 Task: Find connections with filter location Gunnaur with filter topic #Leanstartupswith filter profile language Potuguese with filter current company ABC Consultants with filter school St. Peter's Engineering College with filter industry Education with filter service category AnimationArchitecture with filter keywords title Marketing Communications Manager
Action: Mouse moved to (512, 83)
Screenshot: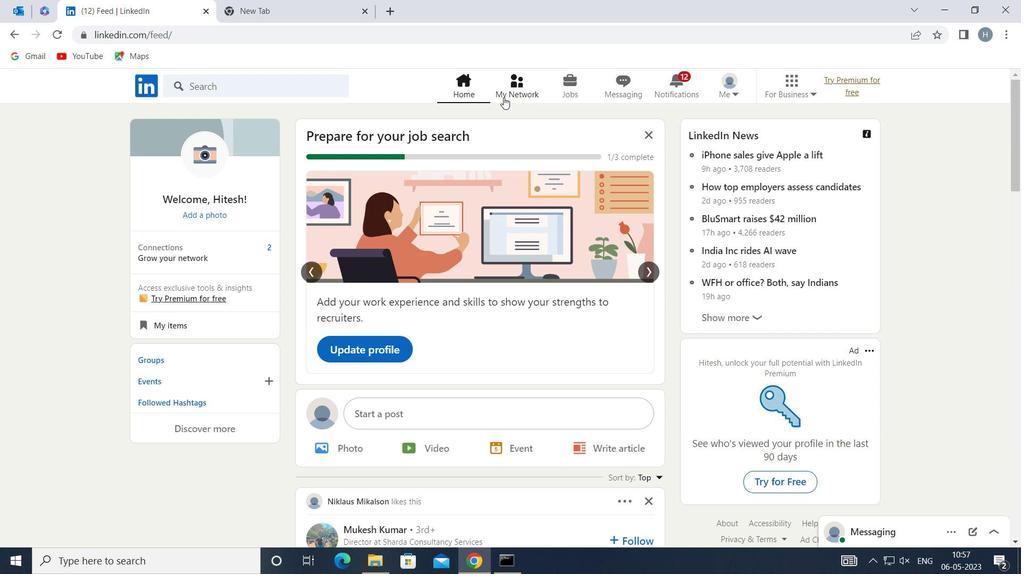 
Action: Mouse pressed left at (512, 83)
Screenshot: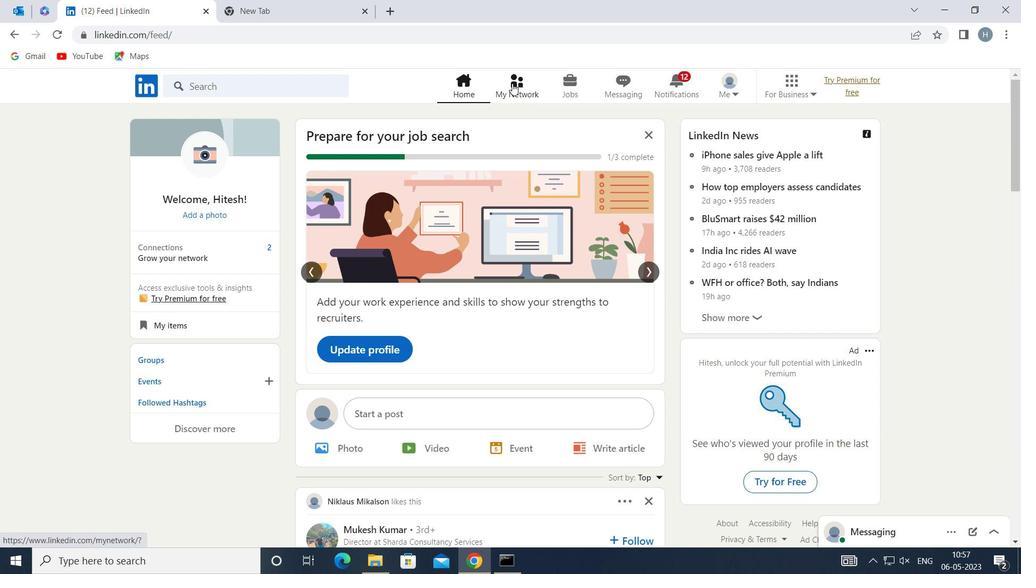 
Action: Mouse moved to (285, 161)
Screenshot: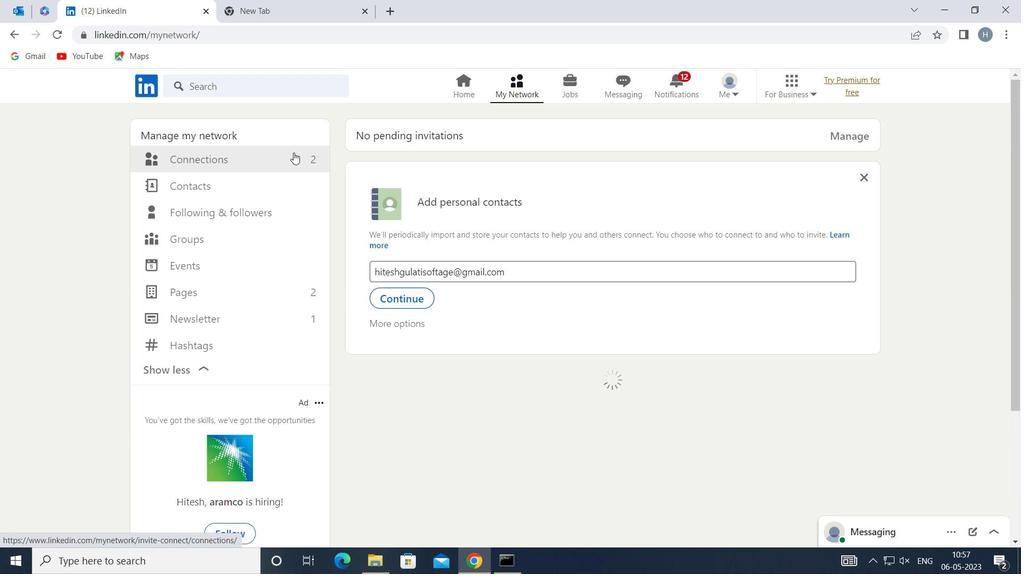 
Action: Mouse pressed left at (285, 161)
Screenshot: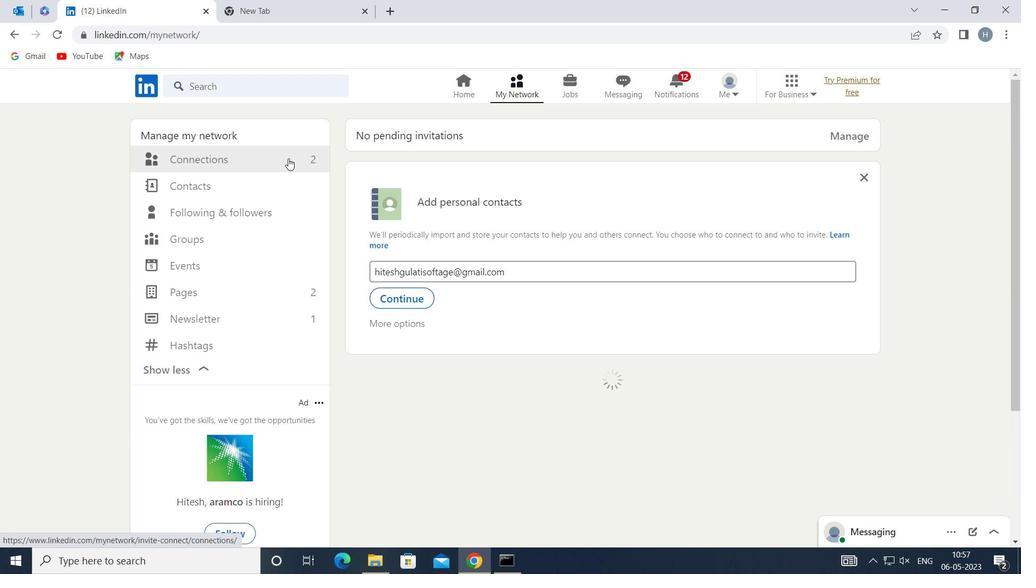 
Action: Mouse moved to (592, 161)
Screenshot: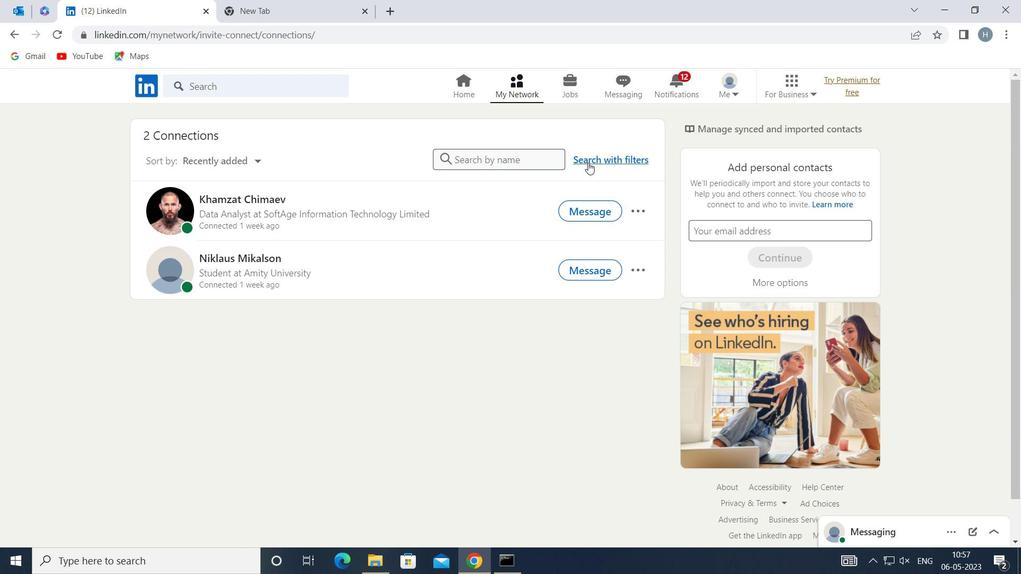 
Action: Mouse pressed left at (592, 161)
Screenshot: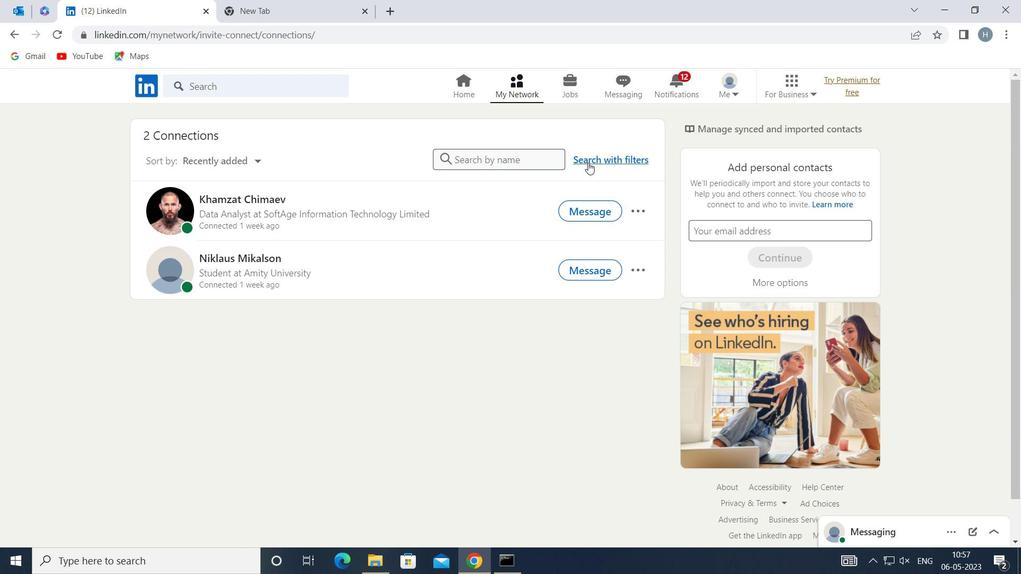 
Action: Mouse moved to (550, 123)
Screenshot: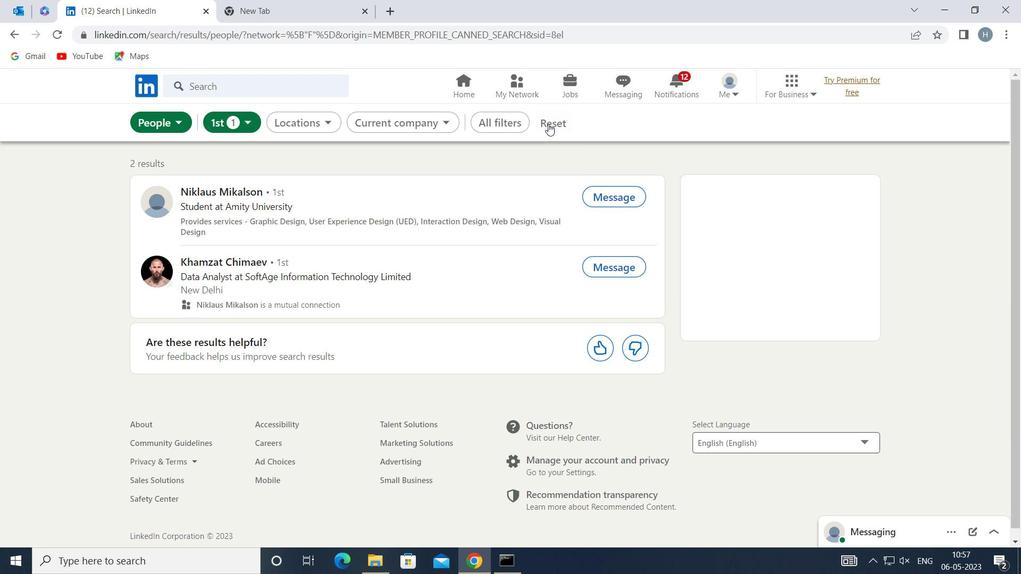 
Action: Mouse pressed left at (550, 123)
Screenshot: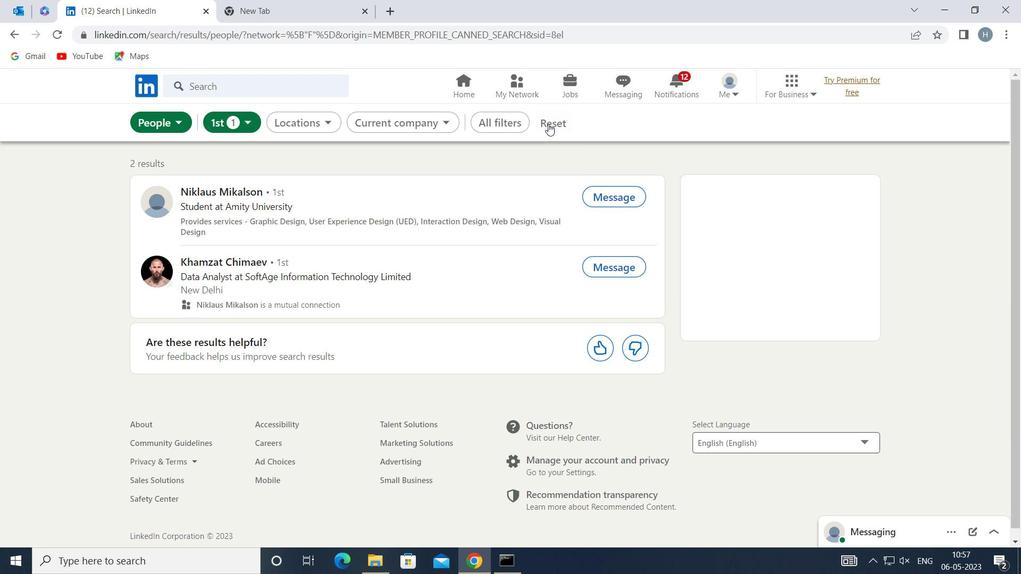 
Action: Mouse moved to (537, 124)
Screenshot: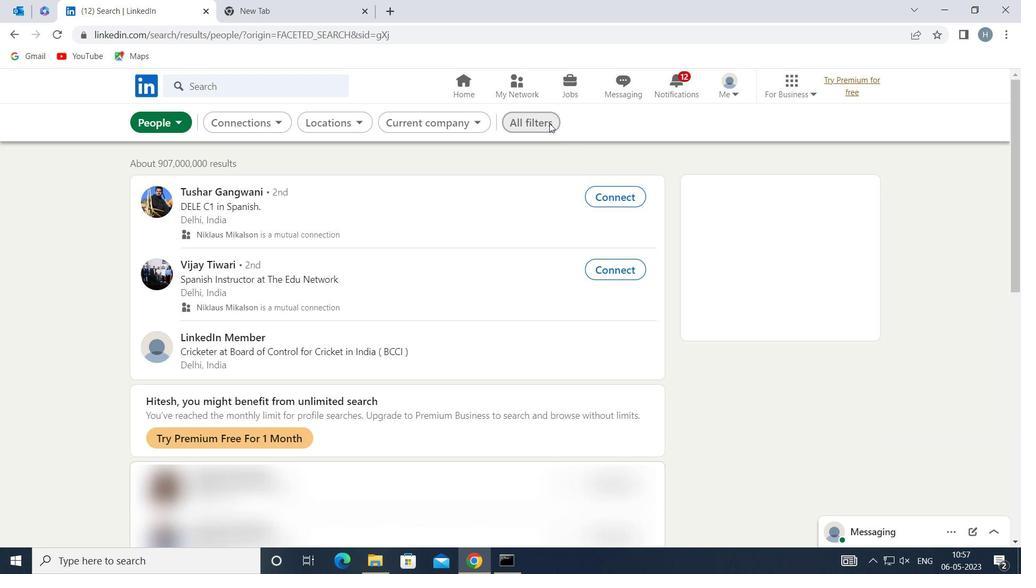 
Action: Mouse pressed left at (537, 124)
Screenshot: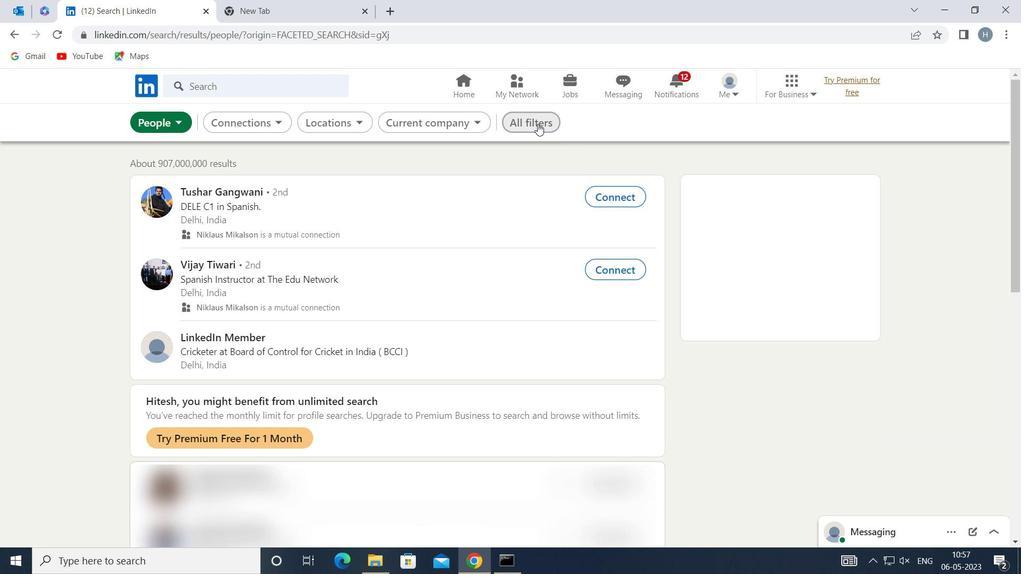 
Action: Mouse moved to (710, 209)
Screenshot: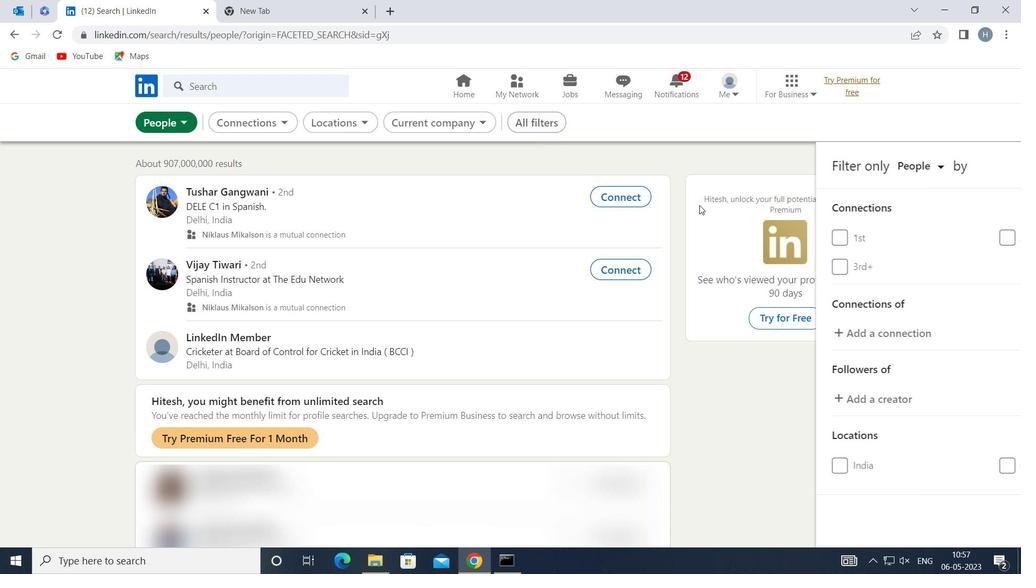 
Action: Mouse scrolled (710, 208) with delta (0, 0)
Screenshot: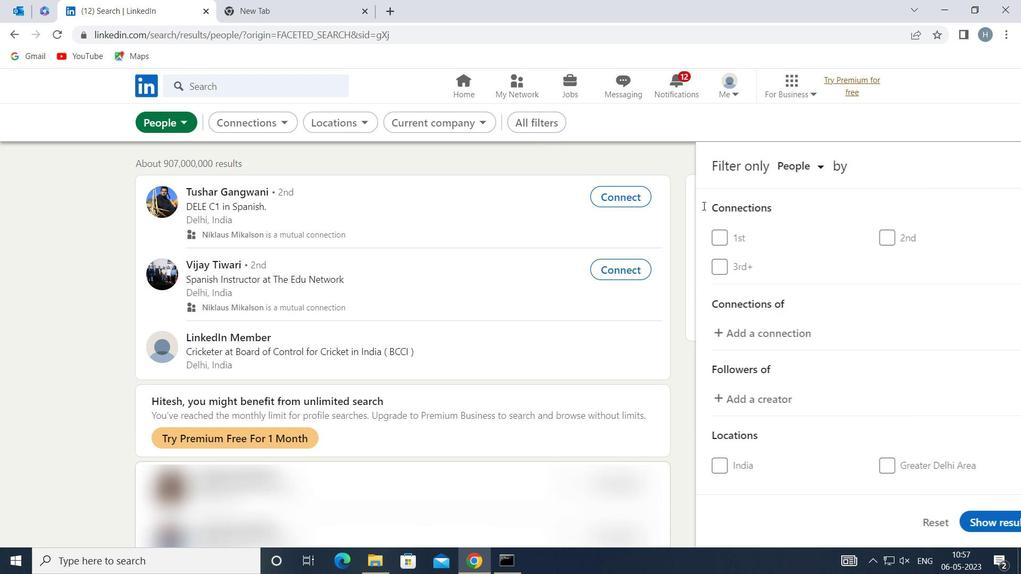 
Action: Mouse moved to (711, 209)
Screenshot: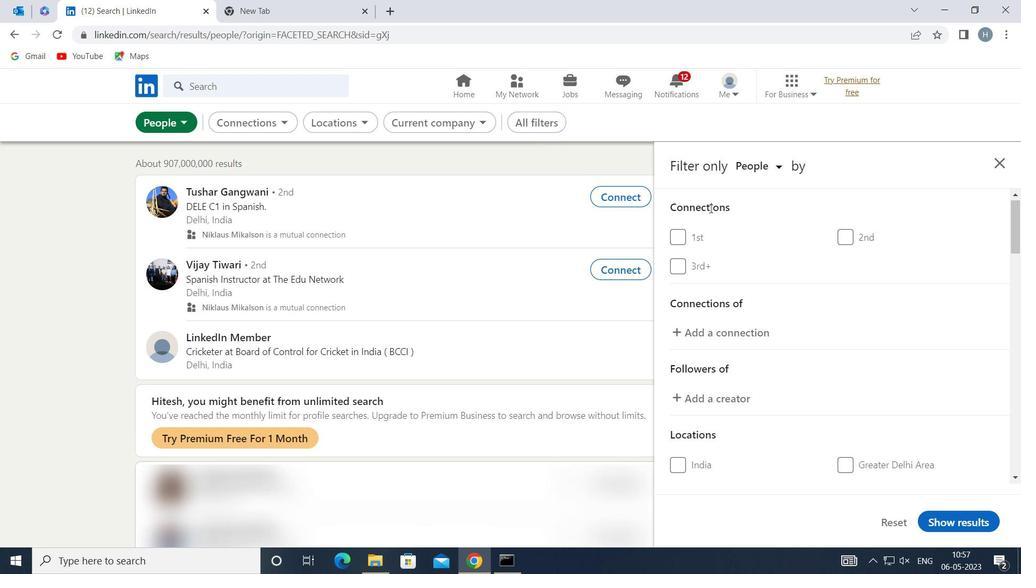 
Action: Mouse scrolled (711, 208) with delta (0, 0)
Screenshot: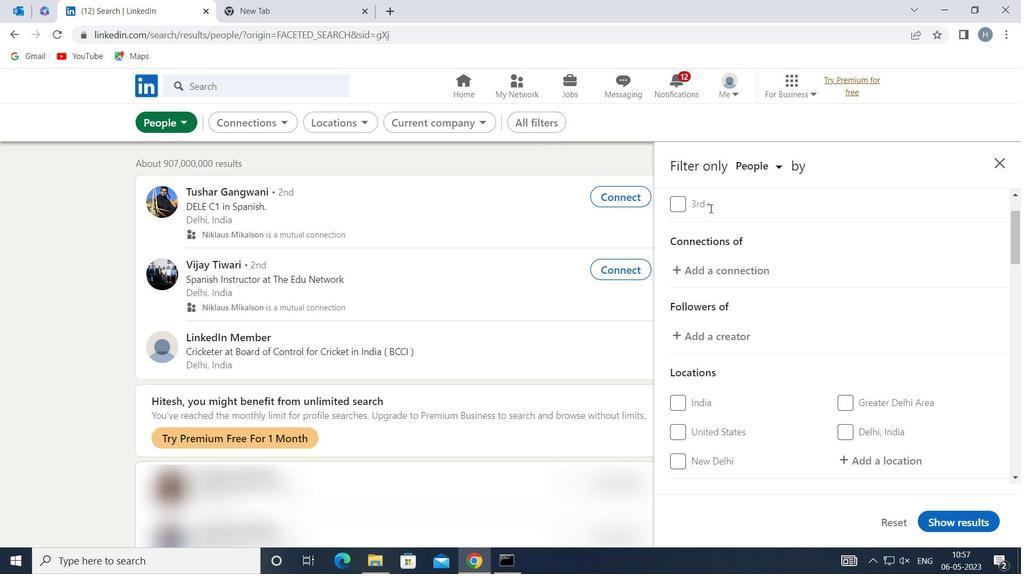 
Action: Mouse moved to (712, 209)
Screenshot: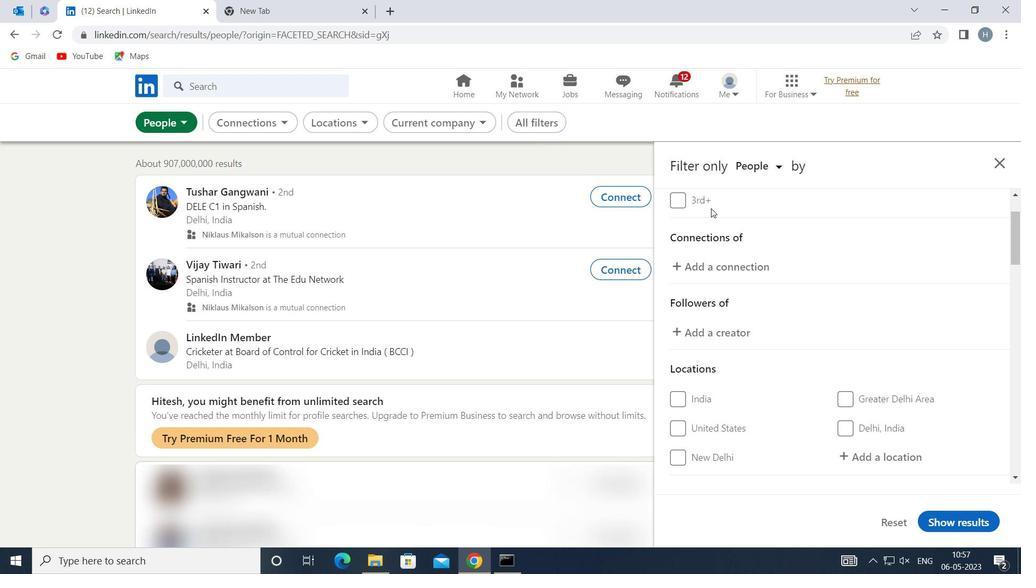 
Action: Mouse scrolled (712, 208) with delta (0, 0)
Screenshot: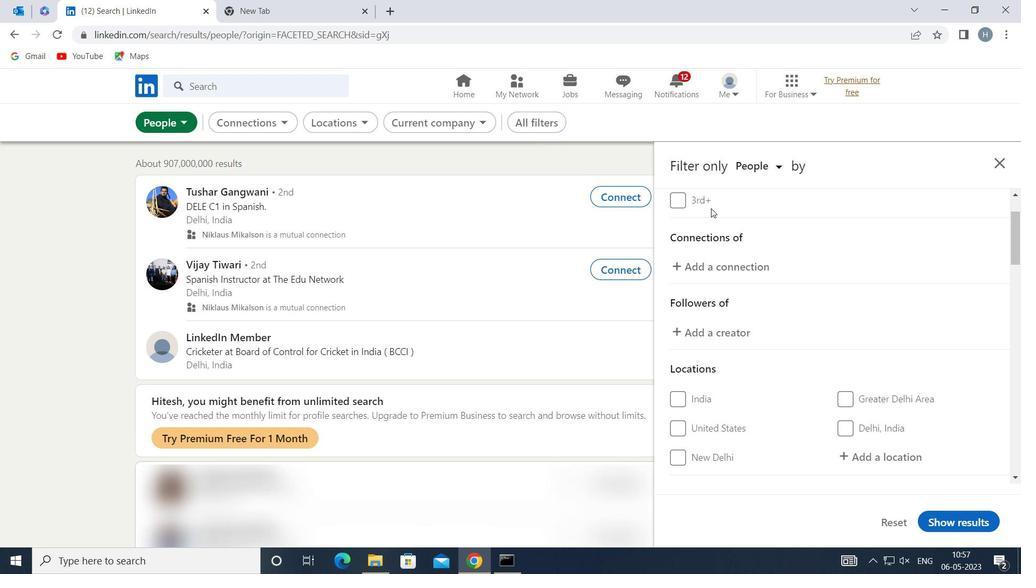 
Action: Mouse moved to (831, 271)
Screenshot: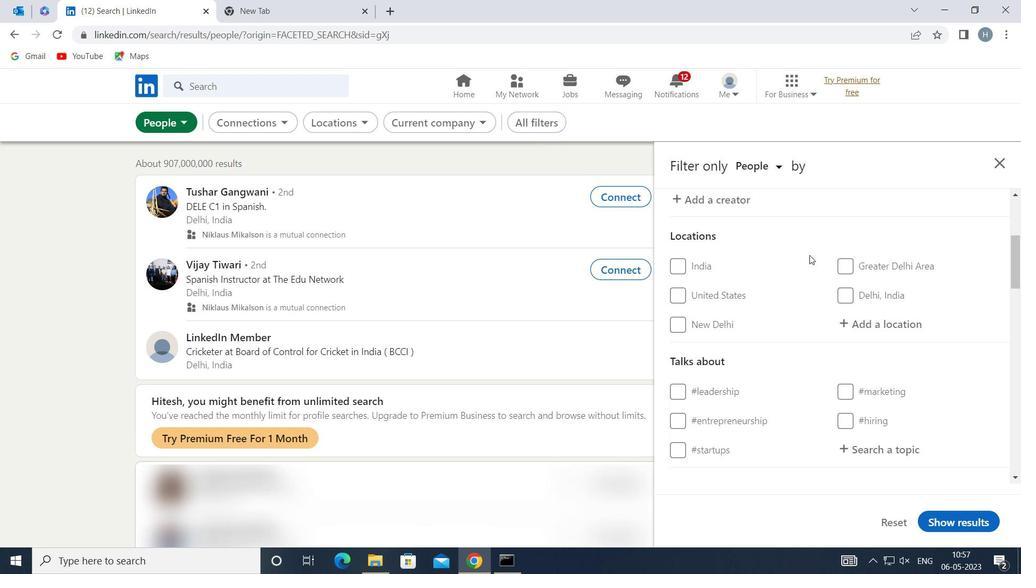 
Action: Mouse scrolled (831, 270) with delta (0, 0)
Screenshot: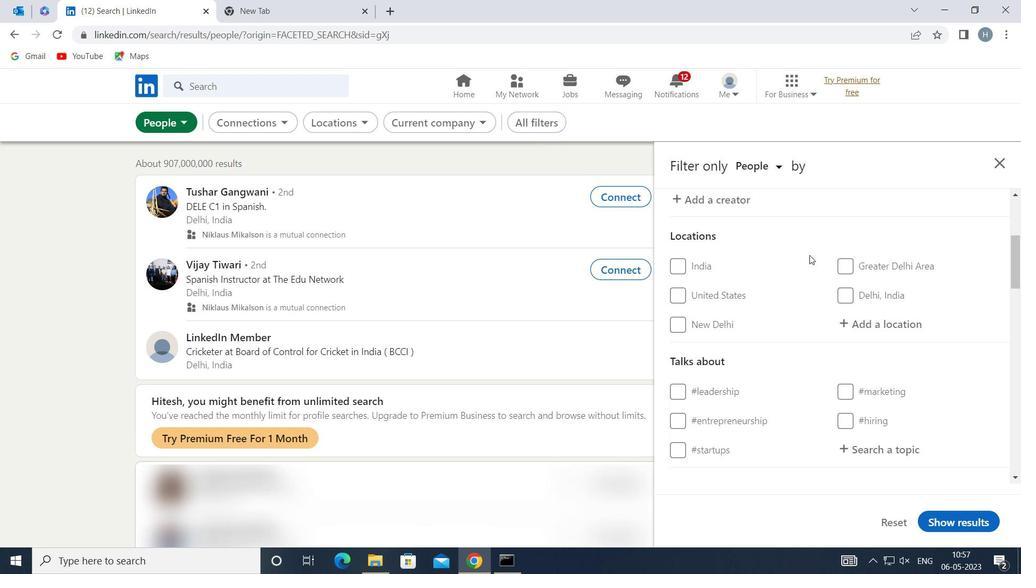 
Action: Mouse moved to (870, 257)
Screenshot: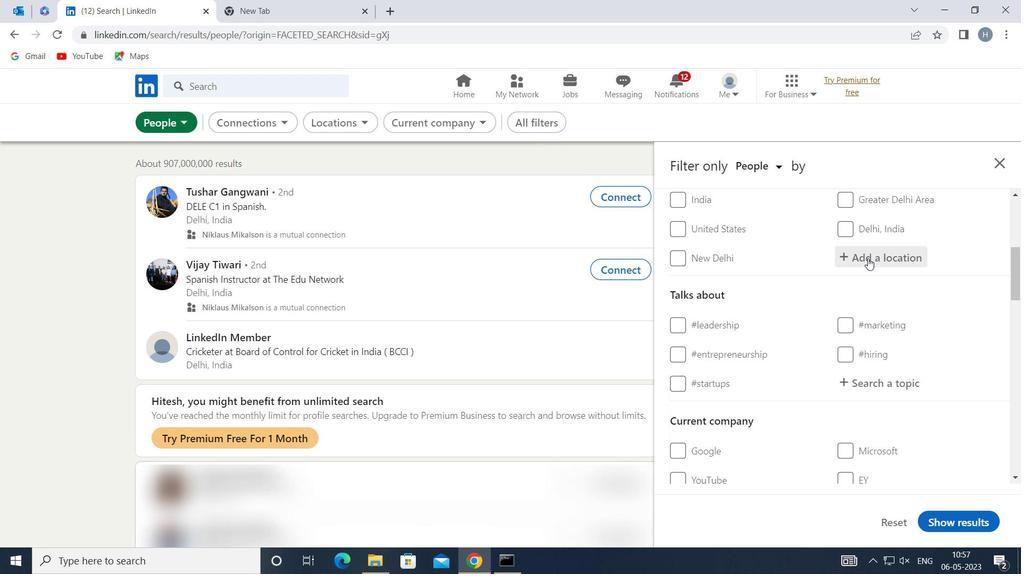 
Action: Mouse pressed left at (870, 257)
Screenshot: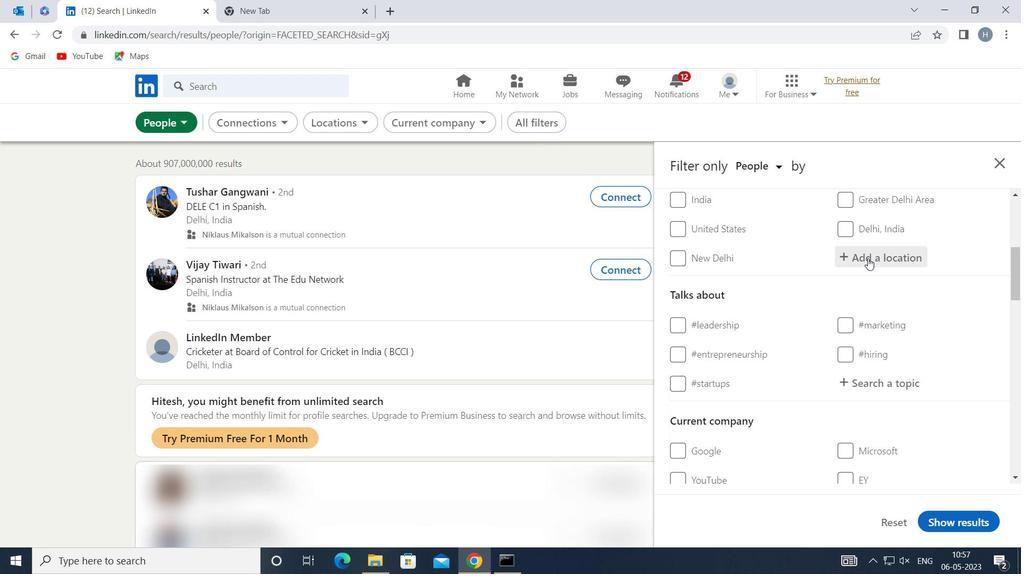 
Action: Mouse moved to (870, 257)
Screenshot: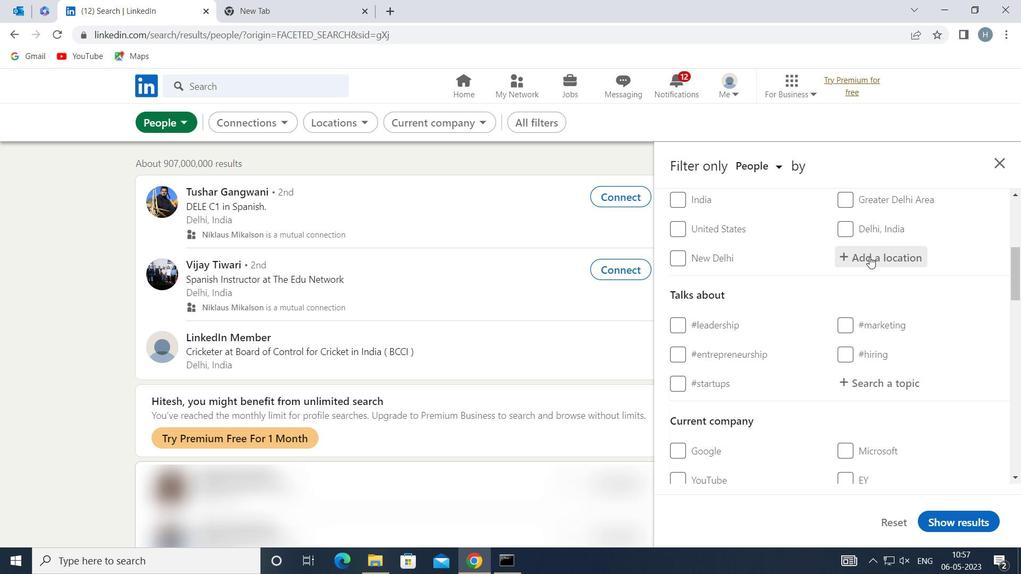 
Action: Key pressed <Key.shift>GUNNAUR
Screenshot: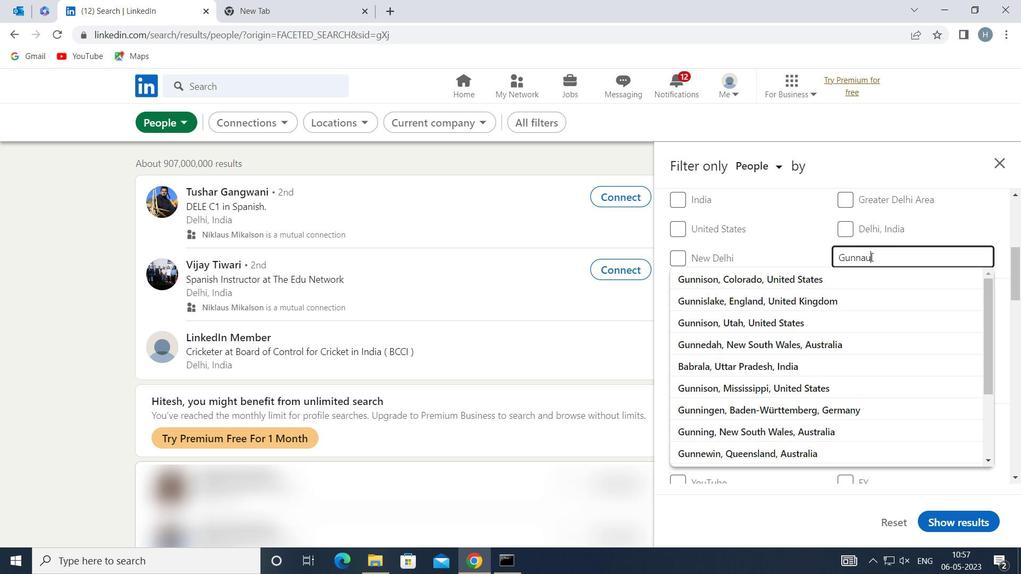 
Action: Mouse moved to (926, 290)
Screenshot: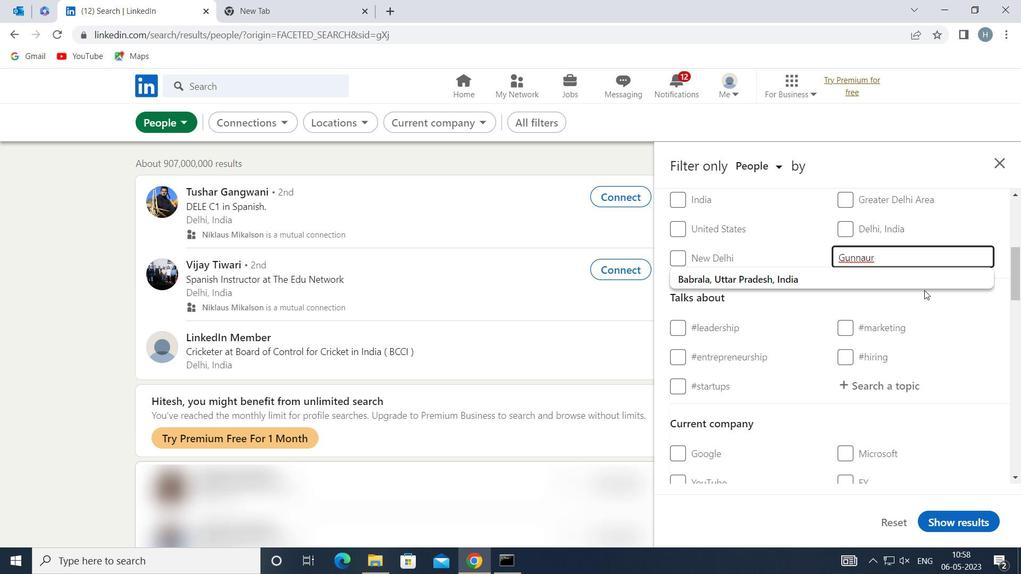 
Action: Mouse pressed left at (926, 290)
Screenshot: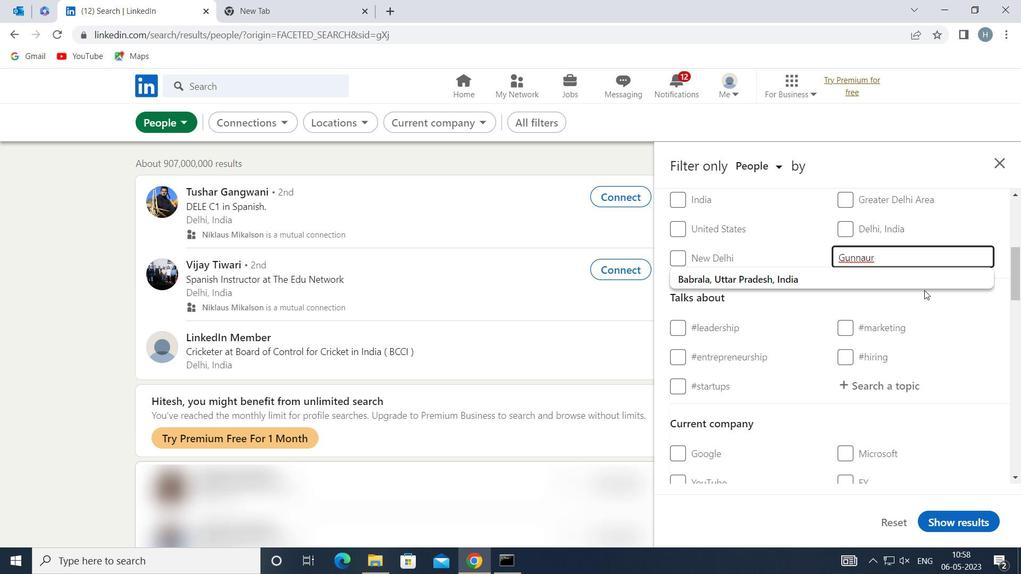 
Action: Mouse moved to (923, 277)
Screenshot: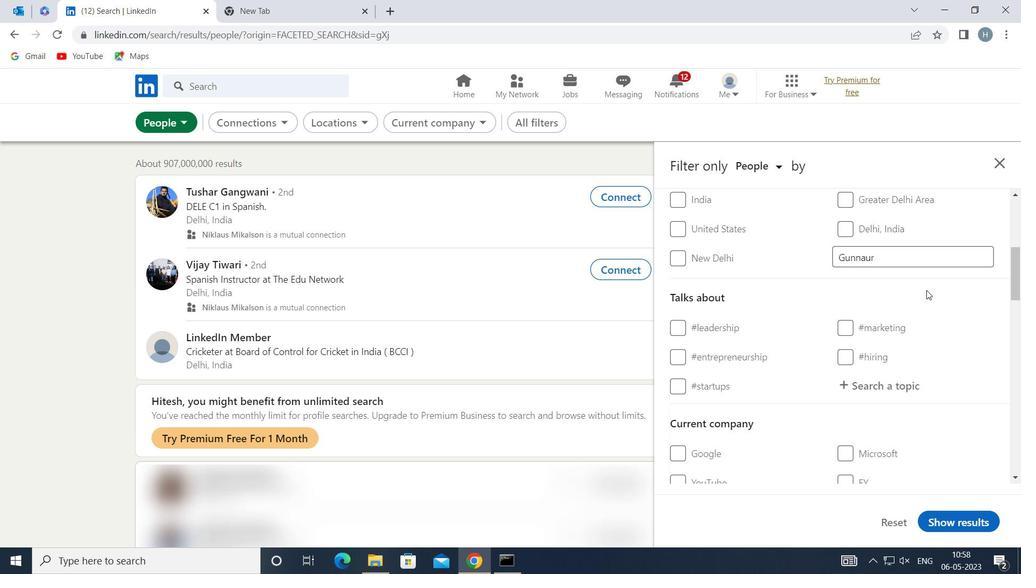 
Action: Mouse scrolled (923, 276) with delta (0, 0)
Screenshot: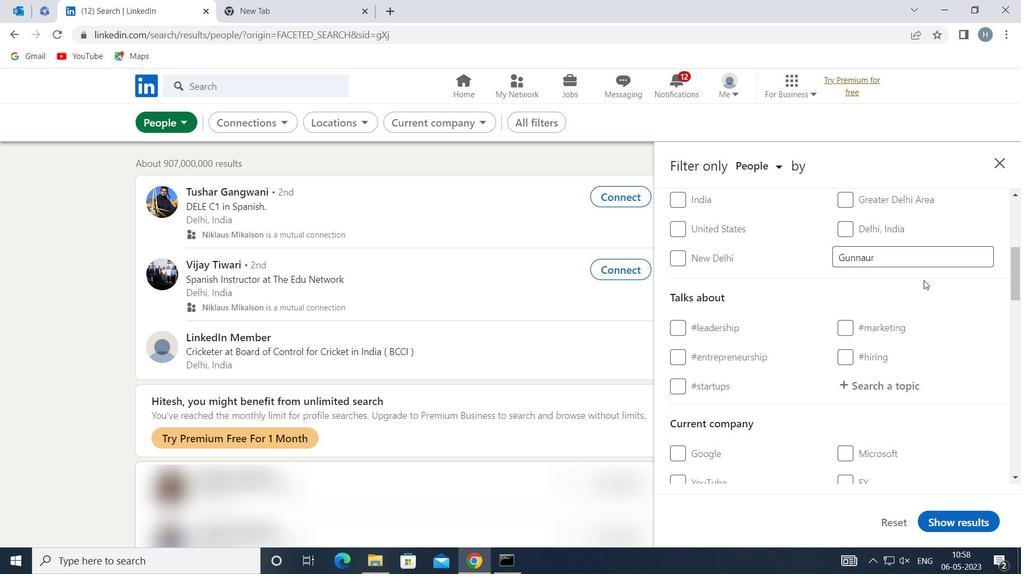 
Action: Mouse moved to (922, 275)
Screenshot: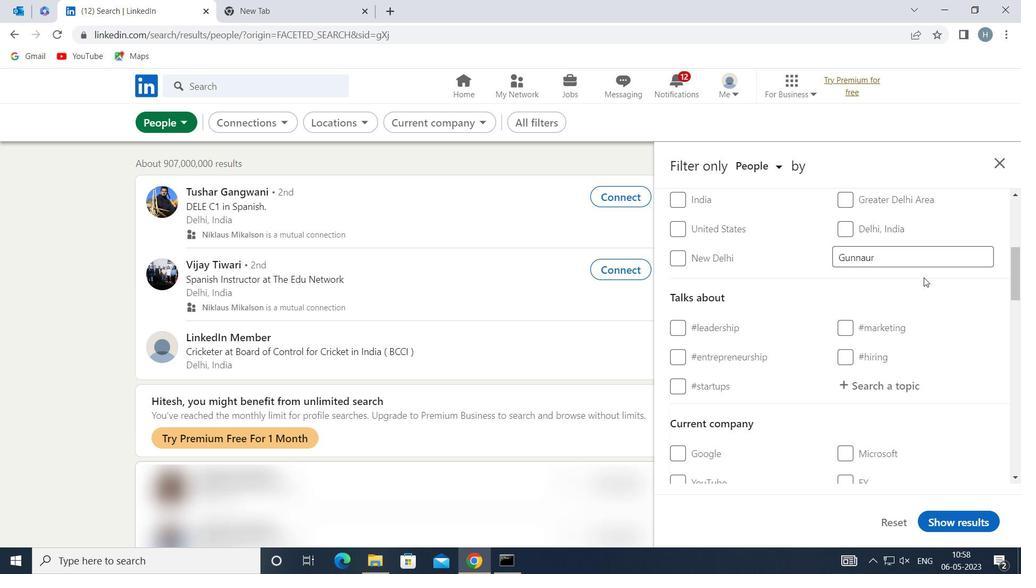 
Action: Mouse scrolled (922, 274) with delta (0, 0)
Screenshot: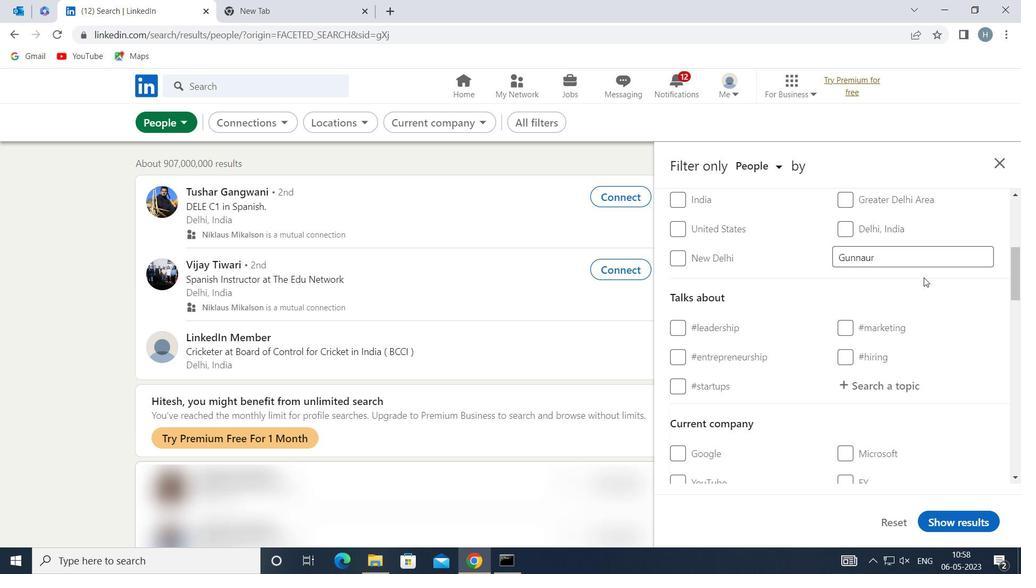 
Action: Mouse moved to (854, 253)
Screenshot: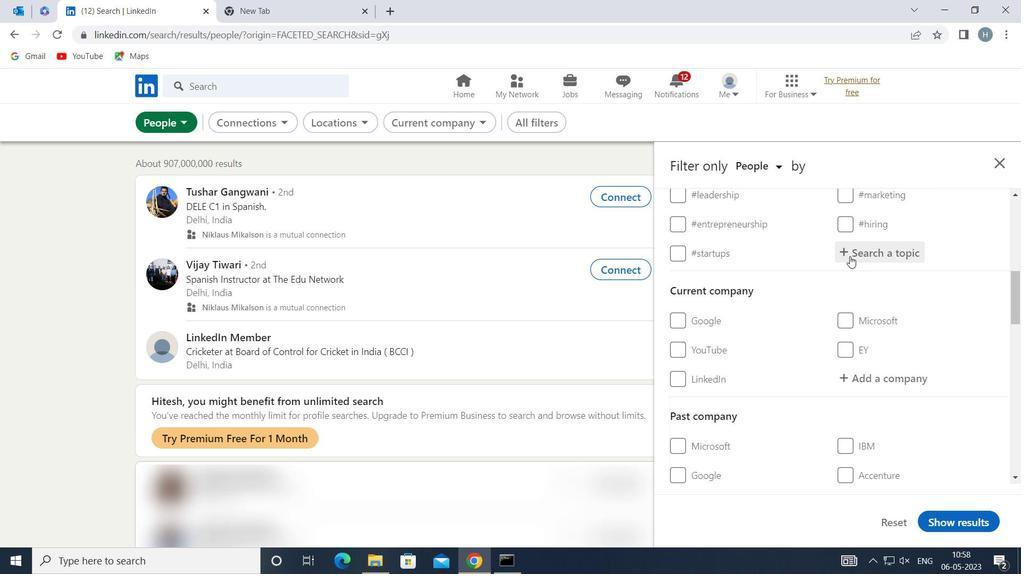 
Action: Mouse pressed left at (854, 253)
Screenshot: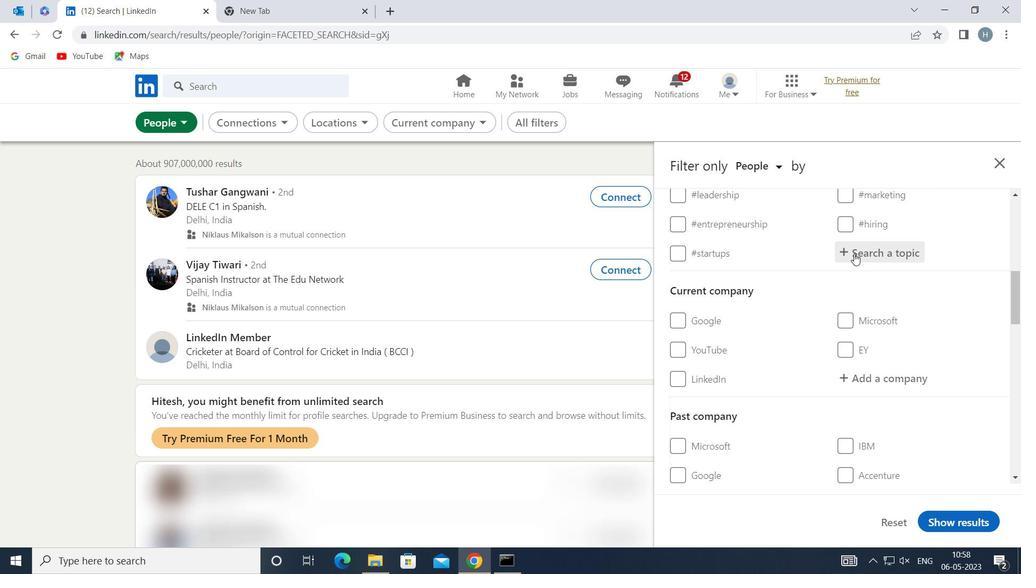 
Action: Key pressed <Key.shift>LEANSTARTUPS
Screenshot: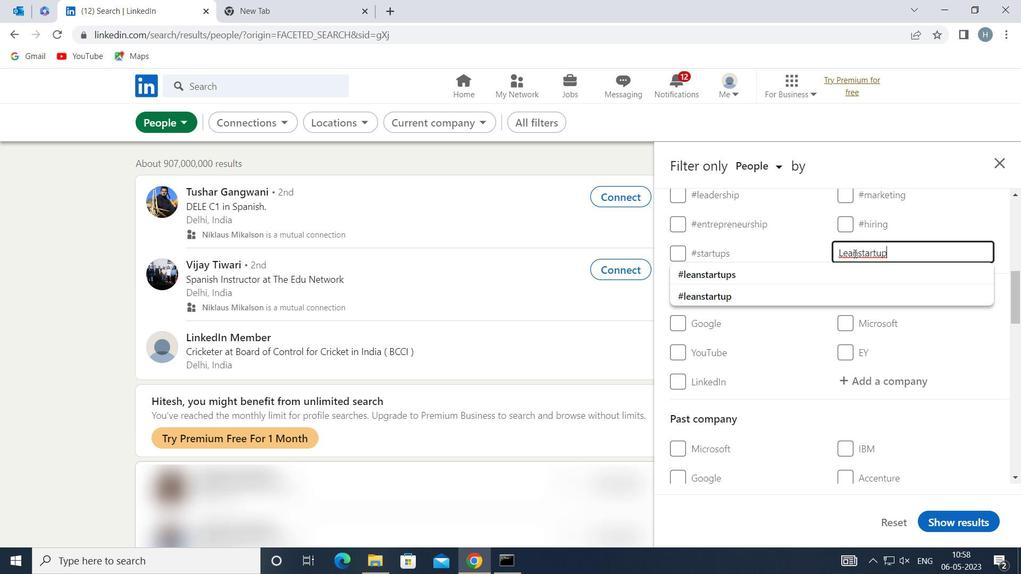 
Action: Mouse moved to (800, 271)
Screenshot: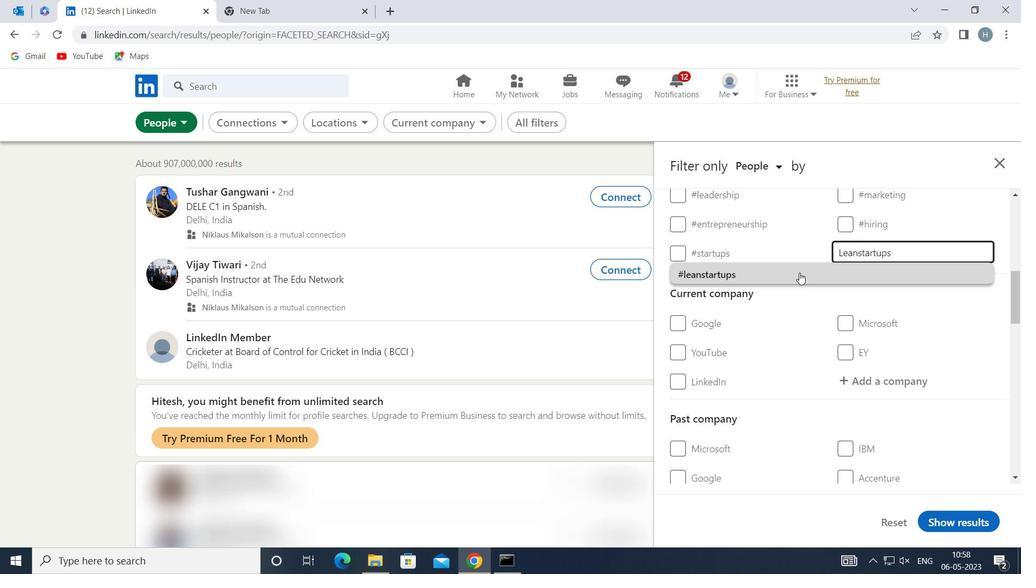 
Action: Mouse pressed left at (800, 271)
Screenshot: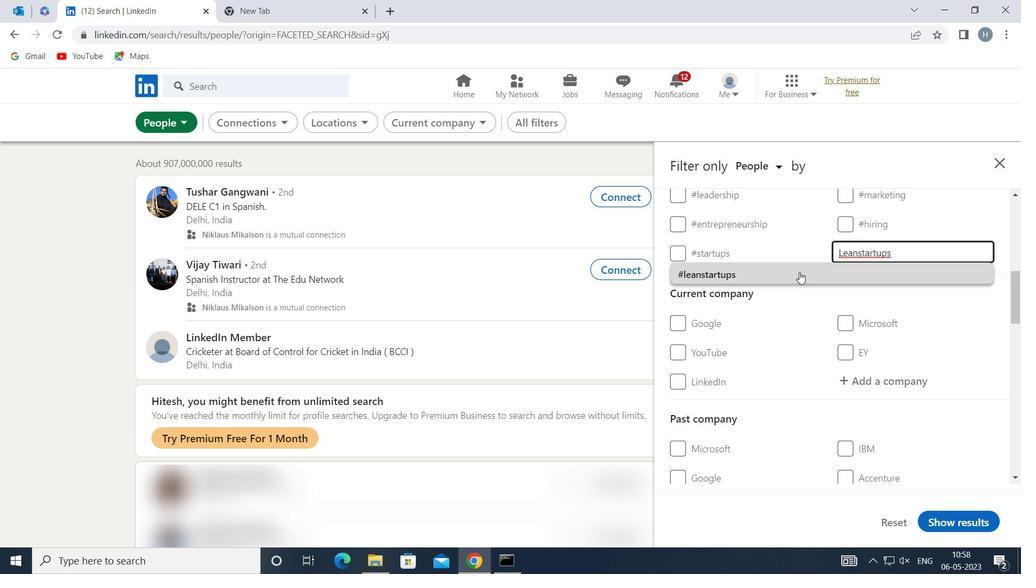 
Action: Mouse moved to (800, 270)
Screenshot: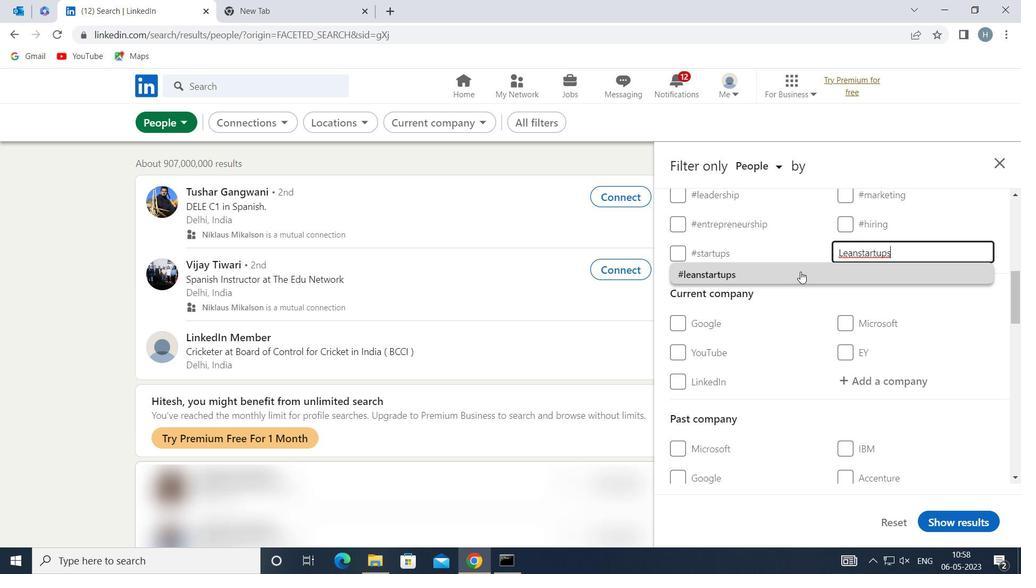 
Action: Mouse scrolled (800, 270) with delta (0, 0)
Screenshot: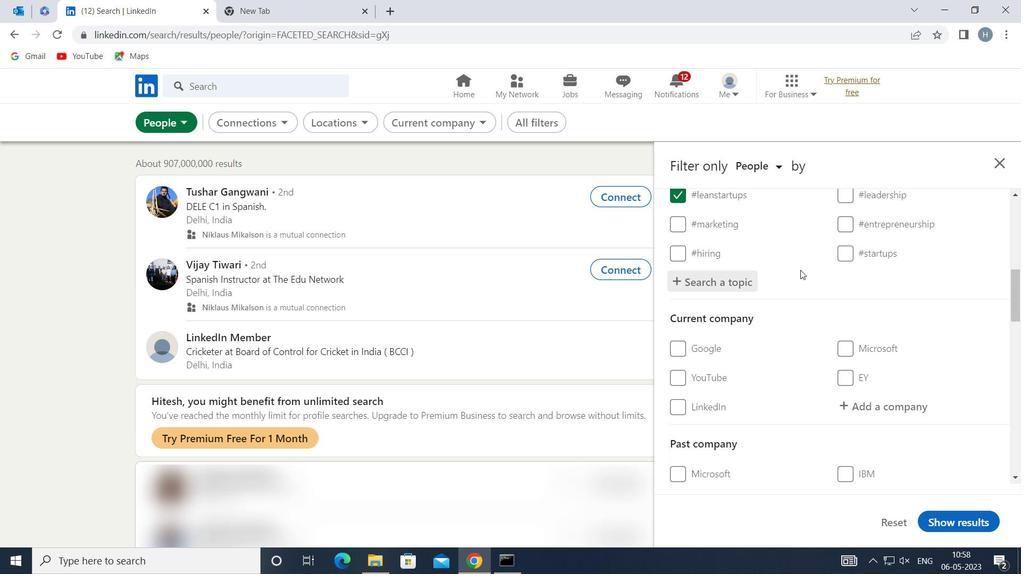 
Action: Mouse moved to (800, 270)
Screenshot: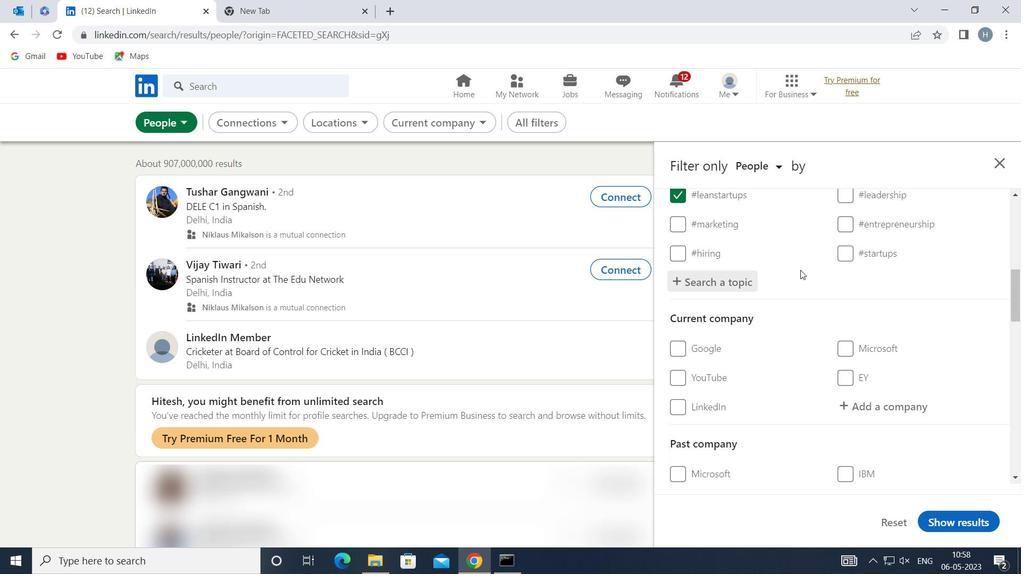 
Action: Mouse scrolled (800, 270) with delta (0, 0)
Screenshot: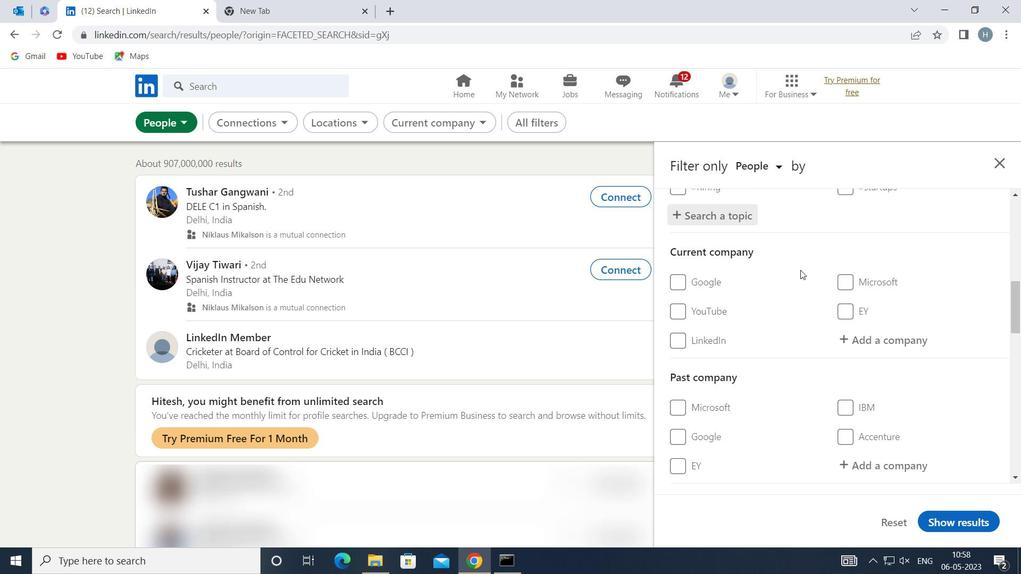 
Action: Mouse scrolled (800, 270) with delta (0, 0)
Screenshot: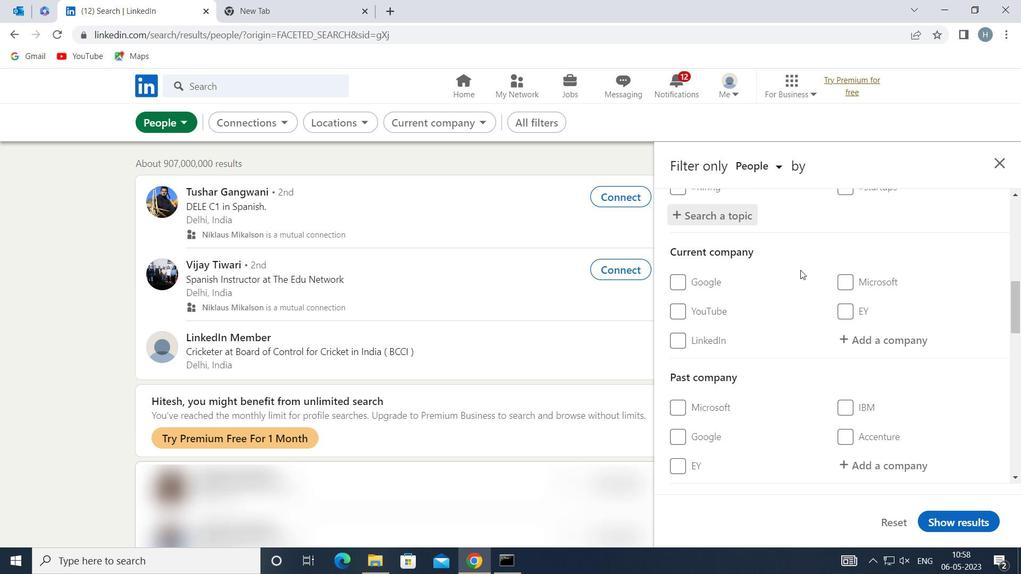 
Action: Mouse moved to (799, 270)
Screenshot: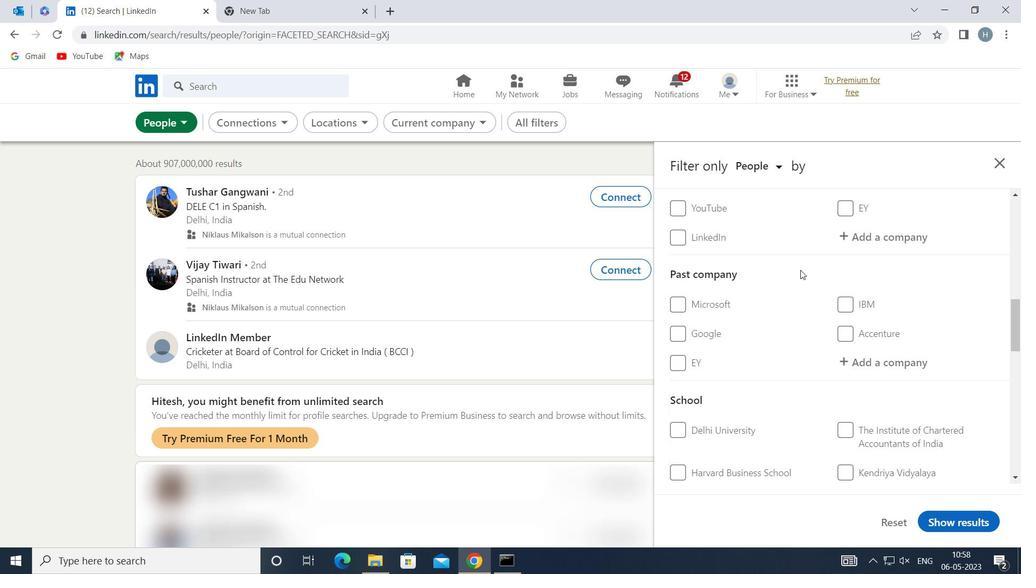 
Action: Mouse scrolled (799, 270) with delta (0, 0)
Screenshot: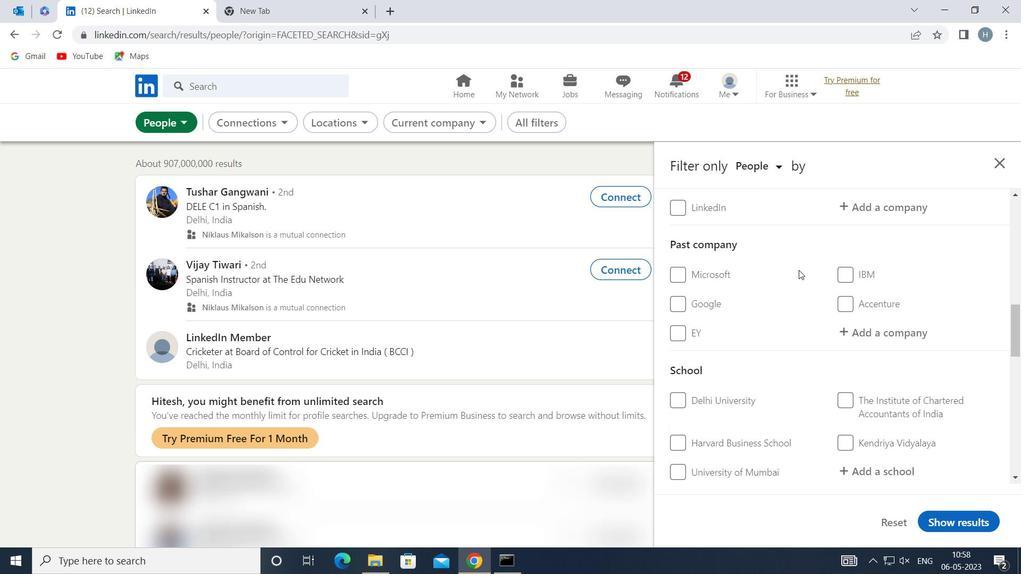 
Action: Mouse scrolled (799, 270) with delta (0, 0)
Screenshot: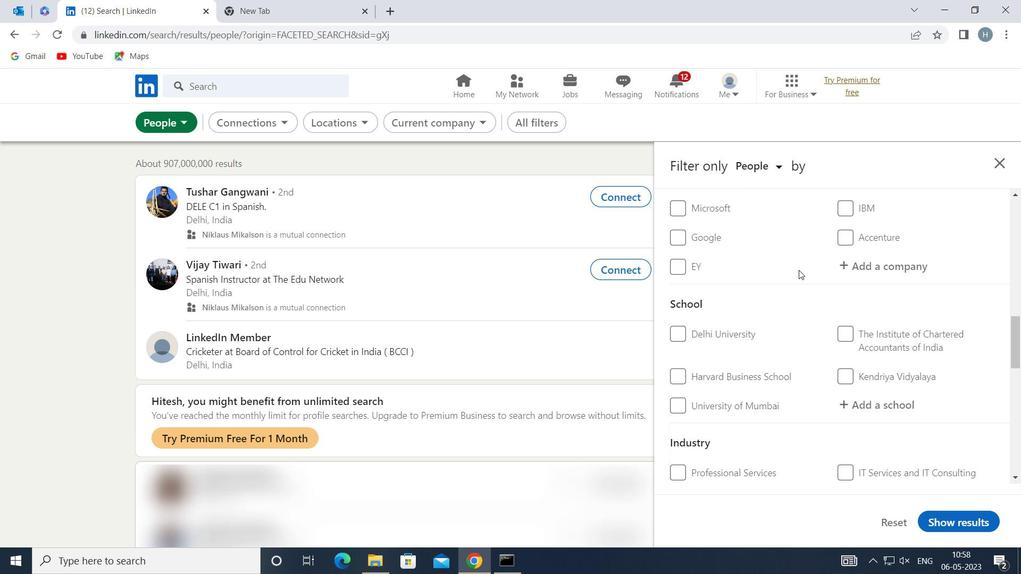 
Action: Mouse scrolled (799, 270) with delta (0, 0)
Screenshot: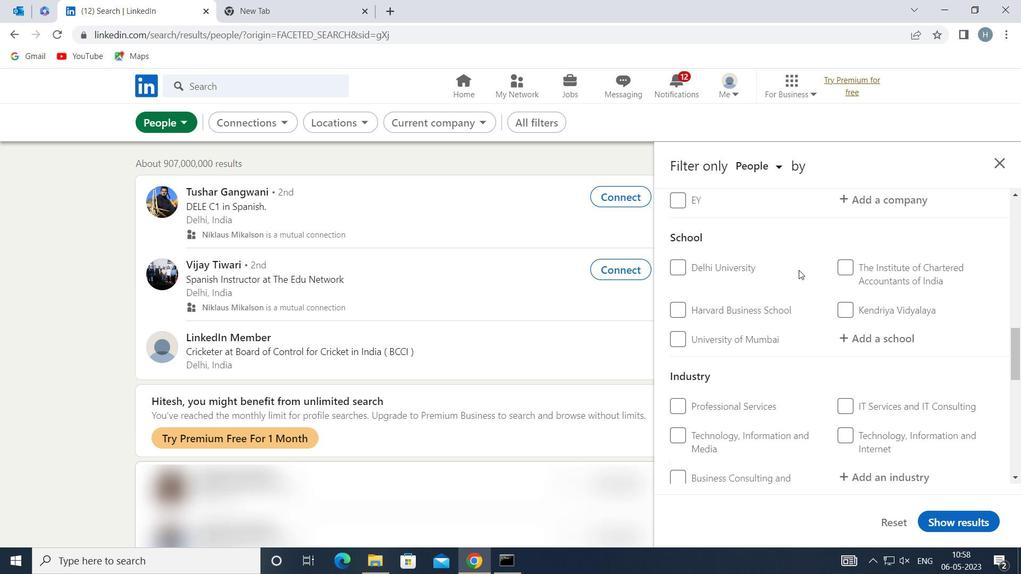 
Action: Mouse moved to (799, 270)
Screenshot: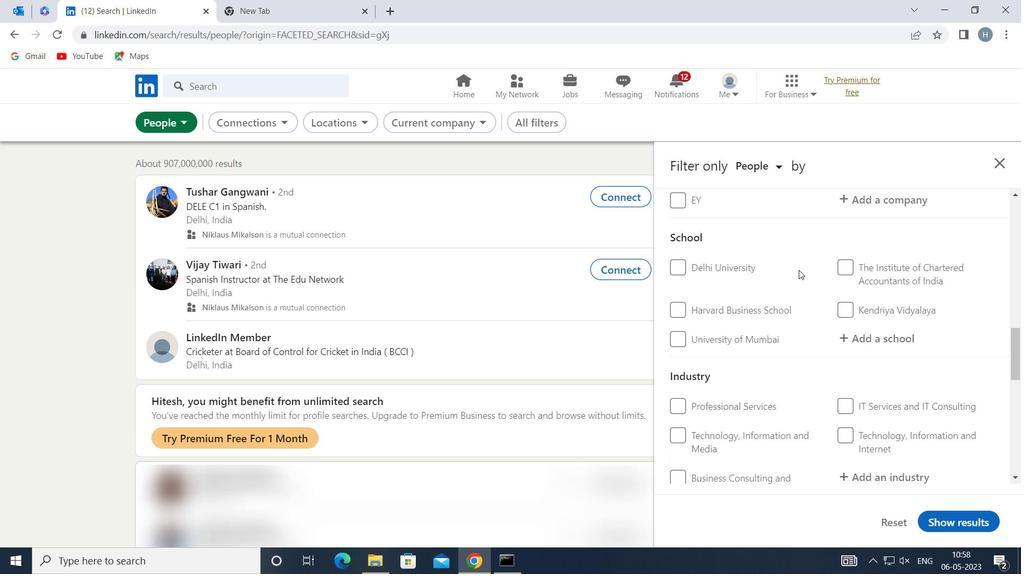 
Action: Mouse scrolled (799, 269) with delta (0, 0)
Screenshot: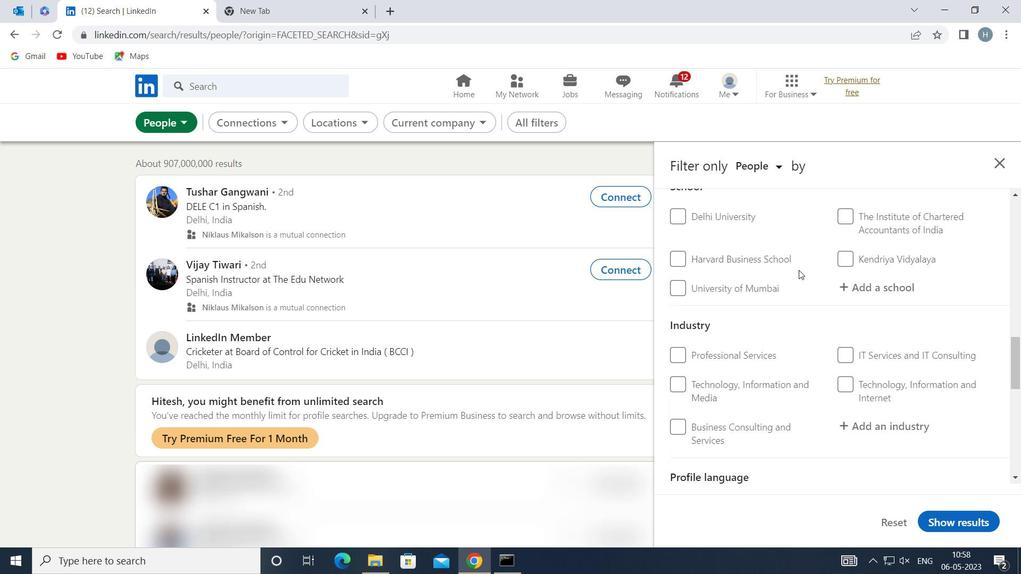 
Action: Mouse moved to (799, 269)
Screenshot: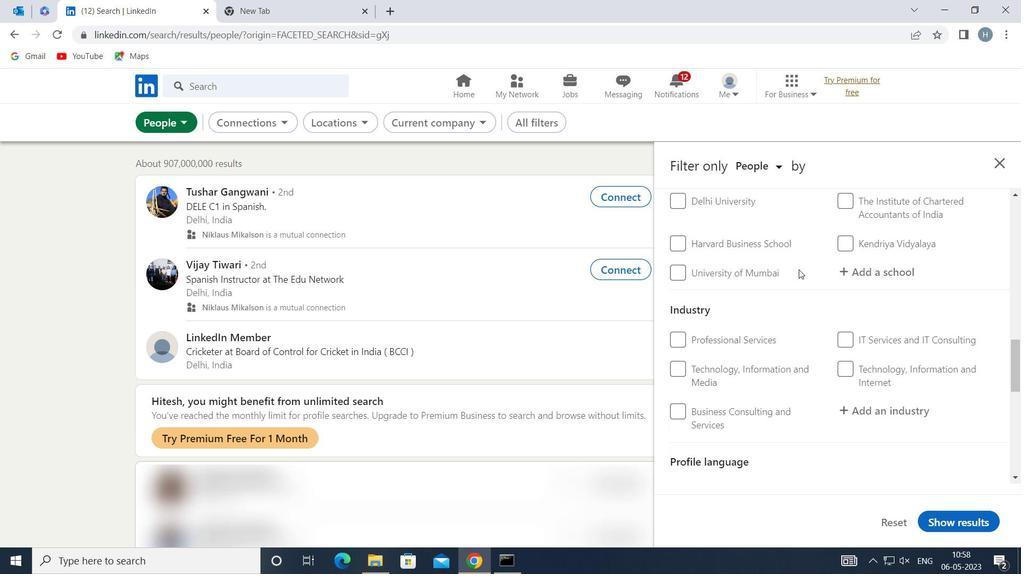 
Action: Mouse scrolled (799, 268) with delta (0, 0)
Screenshot: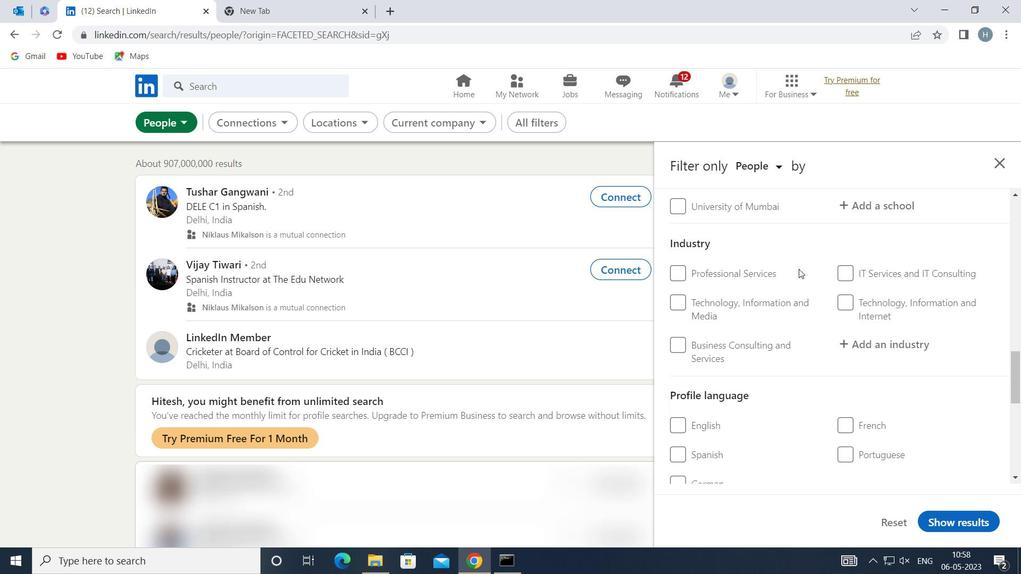 
Action: Mouse moved to (847, 386)
Screenshot: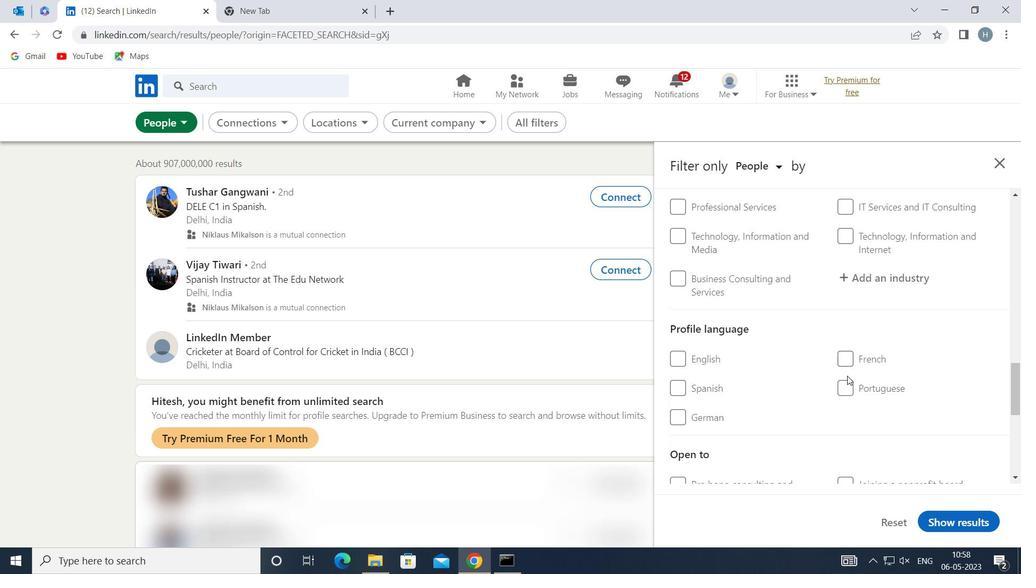 
Action: Mouse pressed left at (847, 386)
Screenshot: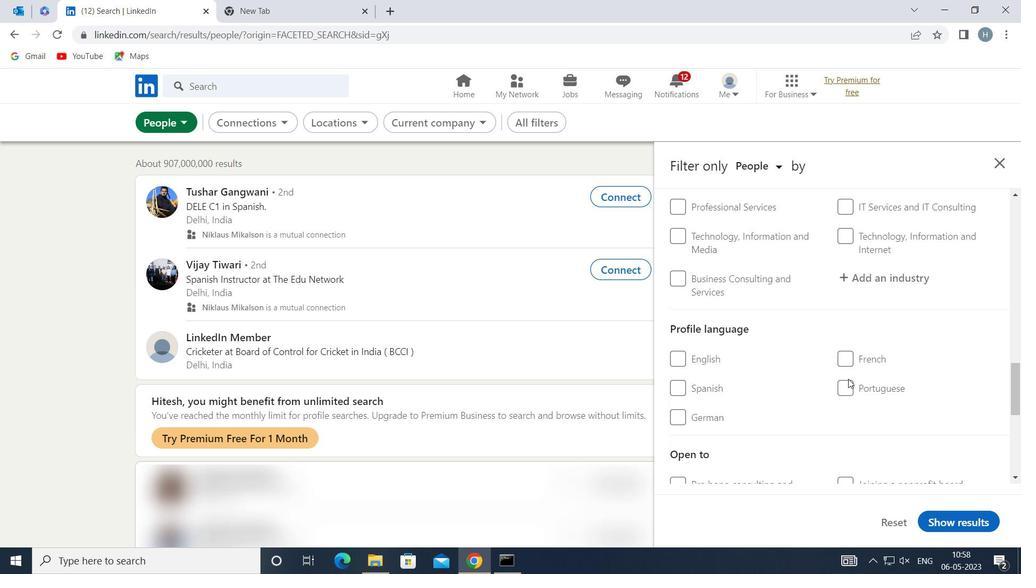 
Action: Mouse moved to (812, 362)
Screenshot: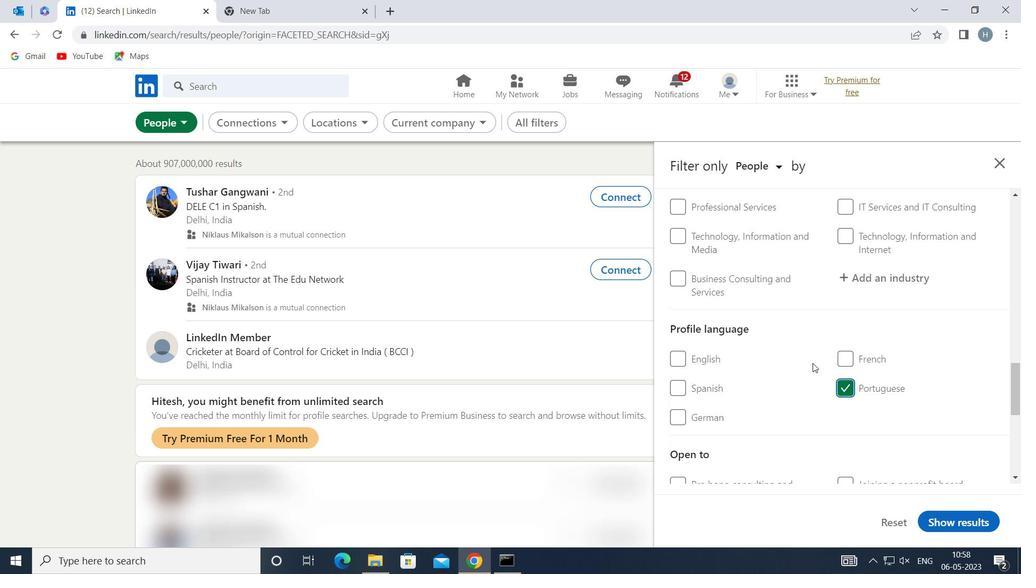 
Action: Mouse scrolled (812, 362) with delta (0, 0)
Screenshot: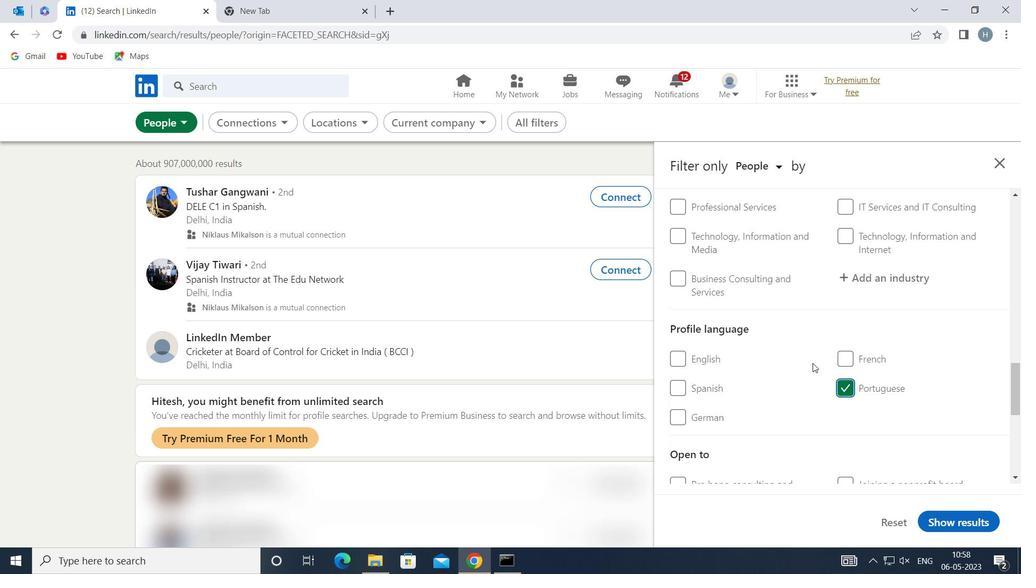 
Action: Mouse moved to (811, 361)
Screenshot: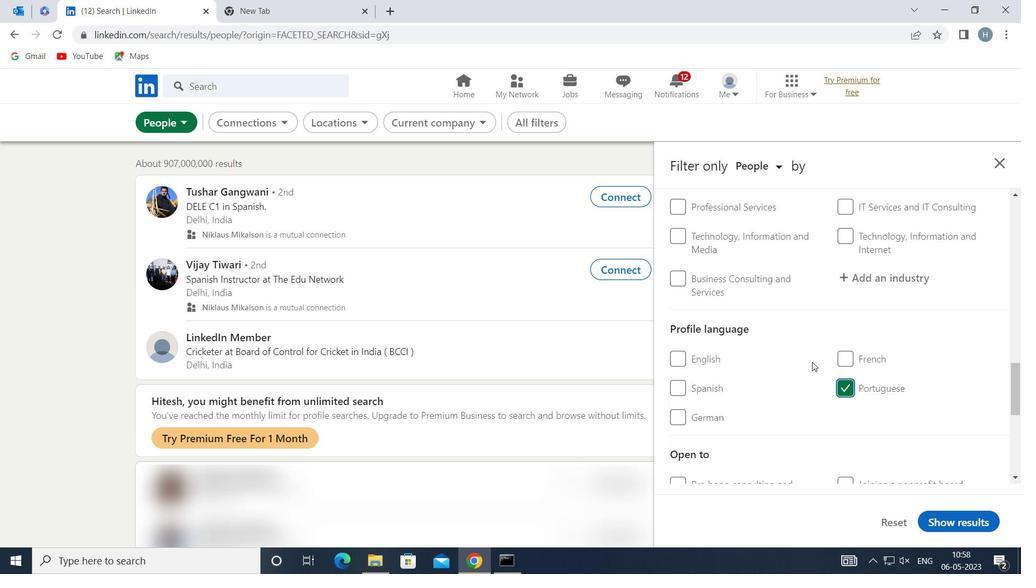 
Action: Mouse scrolled (811, 362) with delta (0, 0)
Screenshot: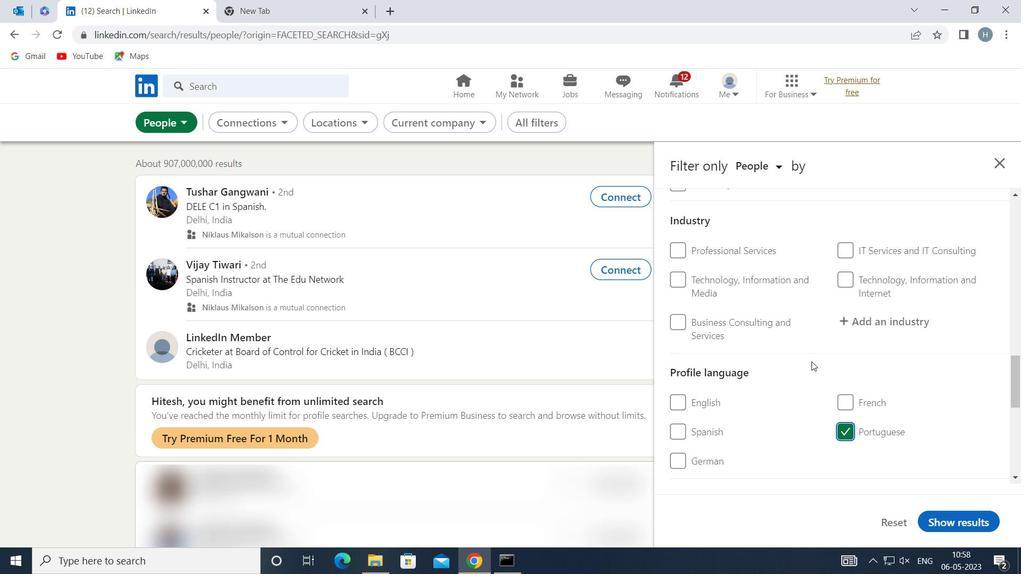 
Action: Mouse scrolled (811, 362) with delta (0, 0)
Screenshot: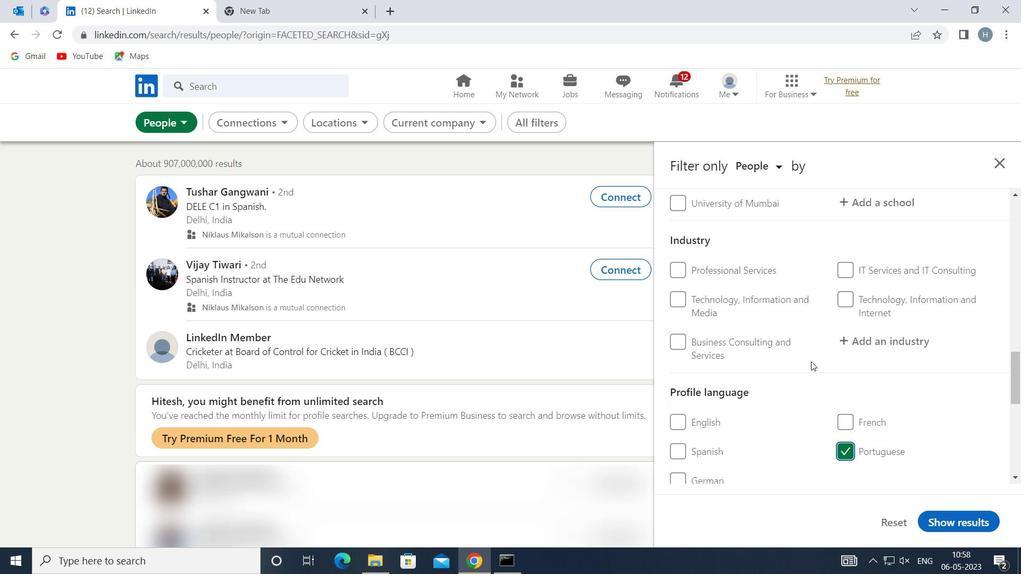 
Action: Mouse scrolled (811, 362) with delta (0, 0)
Screenshot: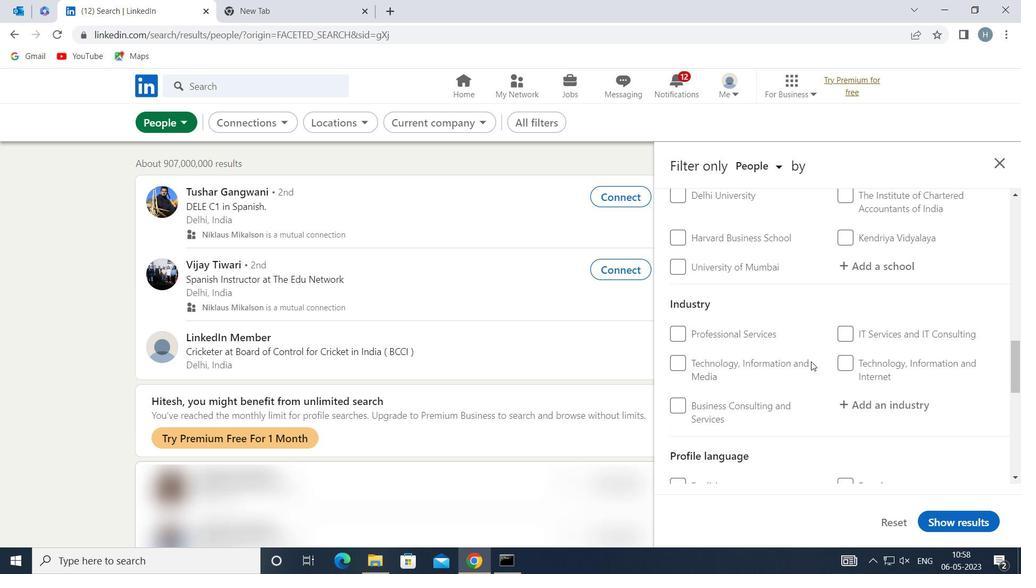 
Action: Mouse scrolled (811, 362) with delta (0, 0)
Screenshot: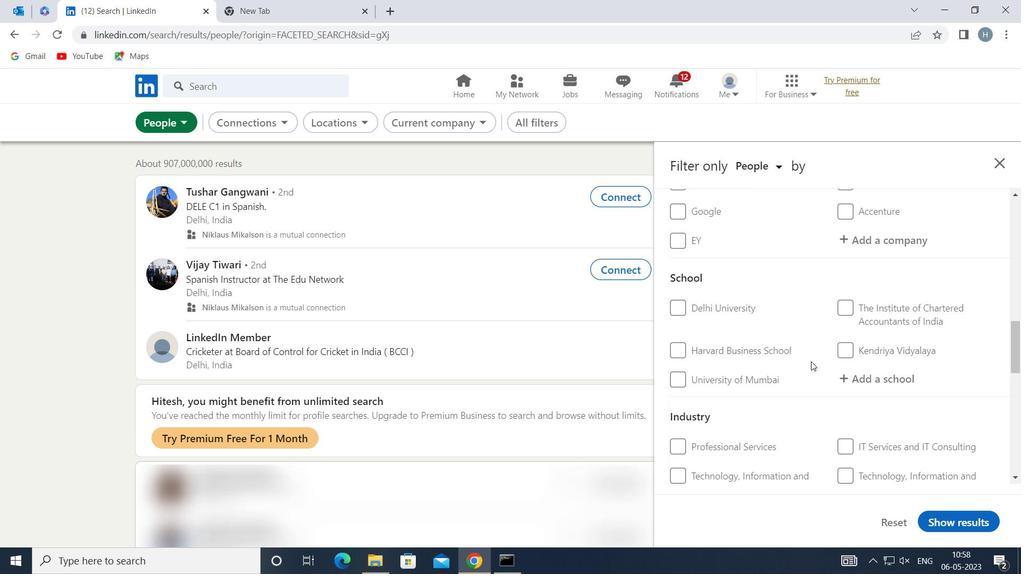 
Action: Mouse scrolled (811, 362) with delta (0, 0)
Screenshot: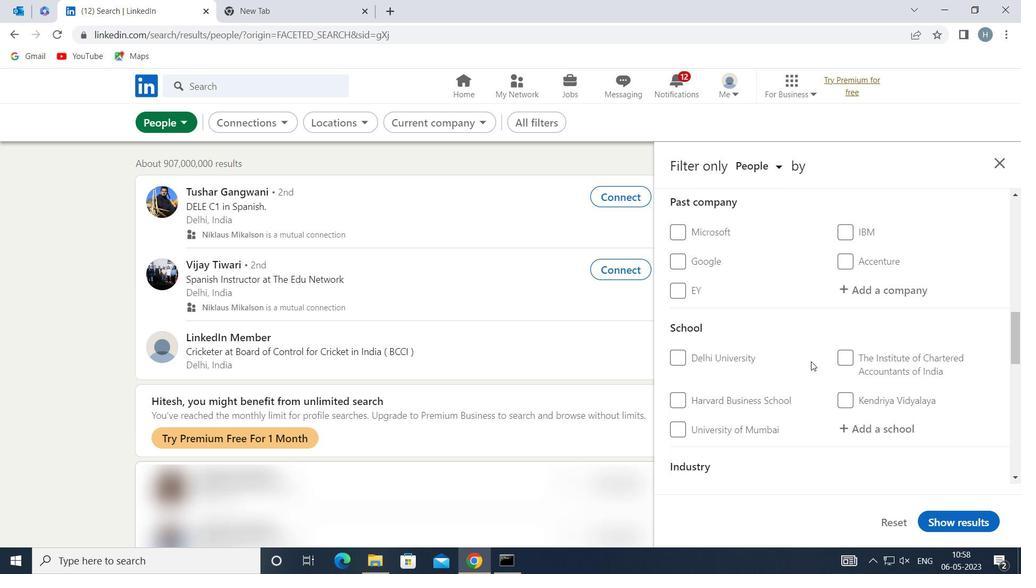 
Action: Mouse scrolled (811, 362) with delta (0, 0)
Screenshot: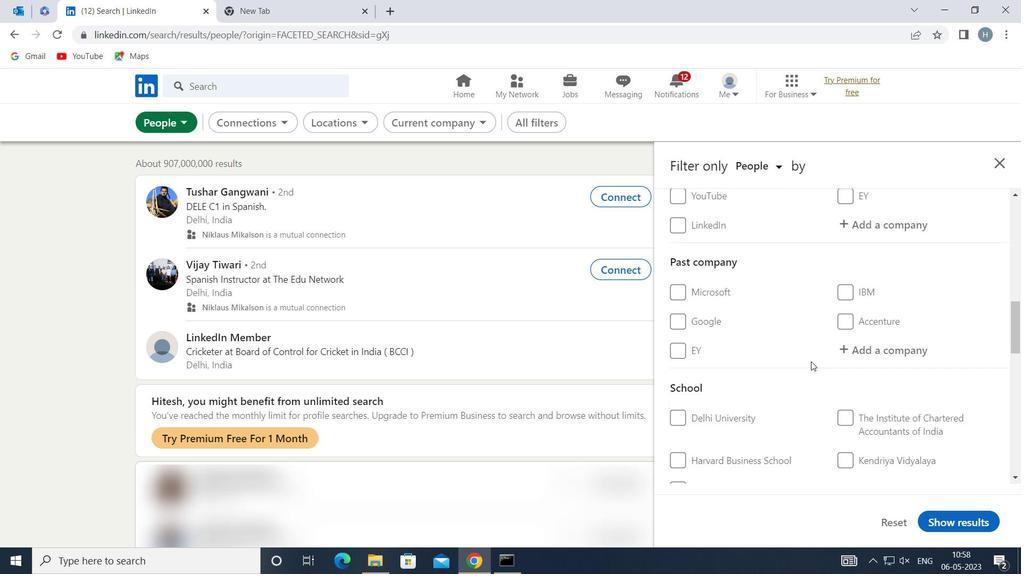 
Action: Mouse moved to (895, 344)
Screenshot: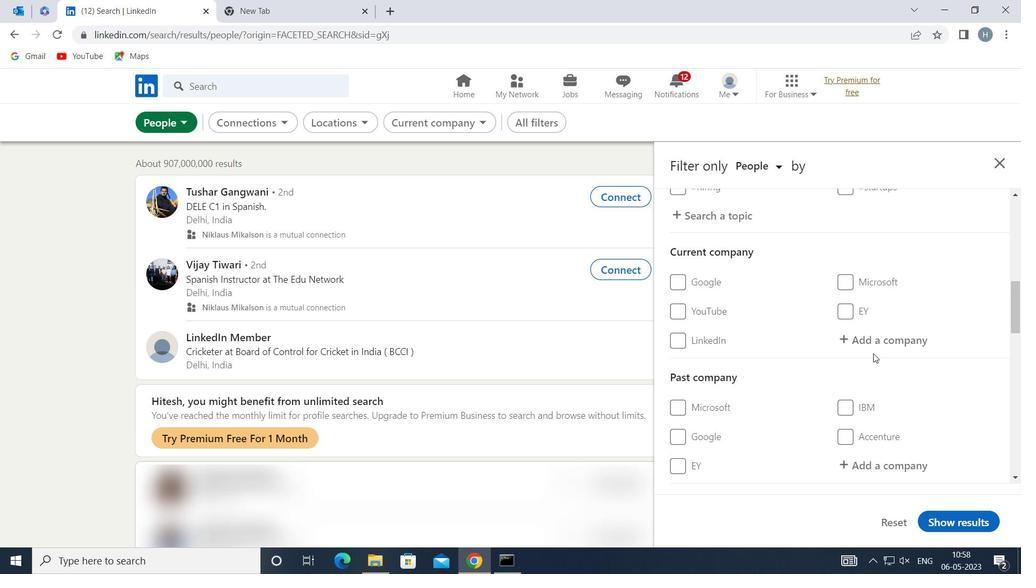 
Action: Mouse pressed left at (895, 344)
Screenshot: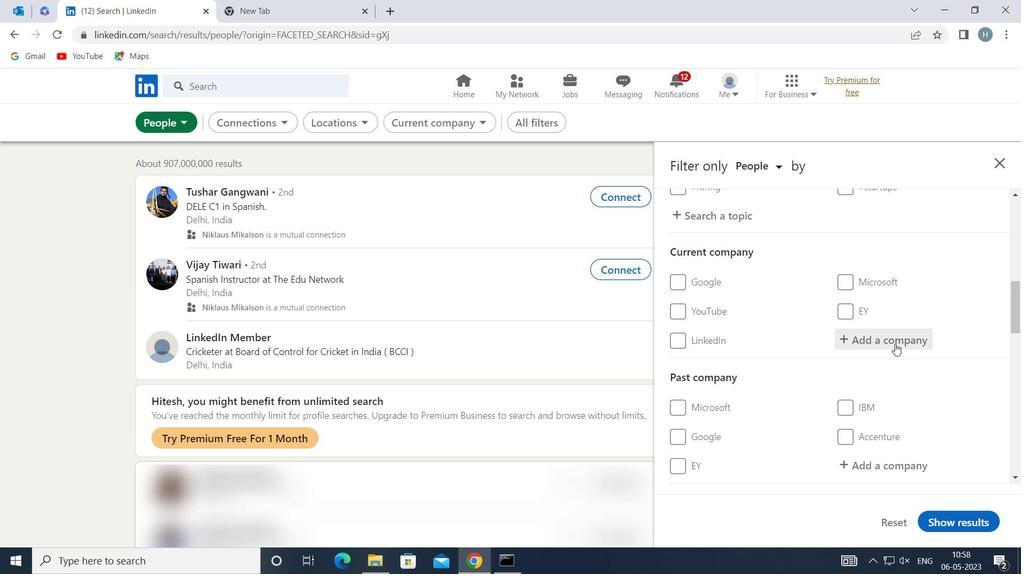 
Action: Key pressed <Key.shift>ABC<Key.space><Key.shift>C
Screenshot: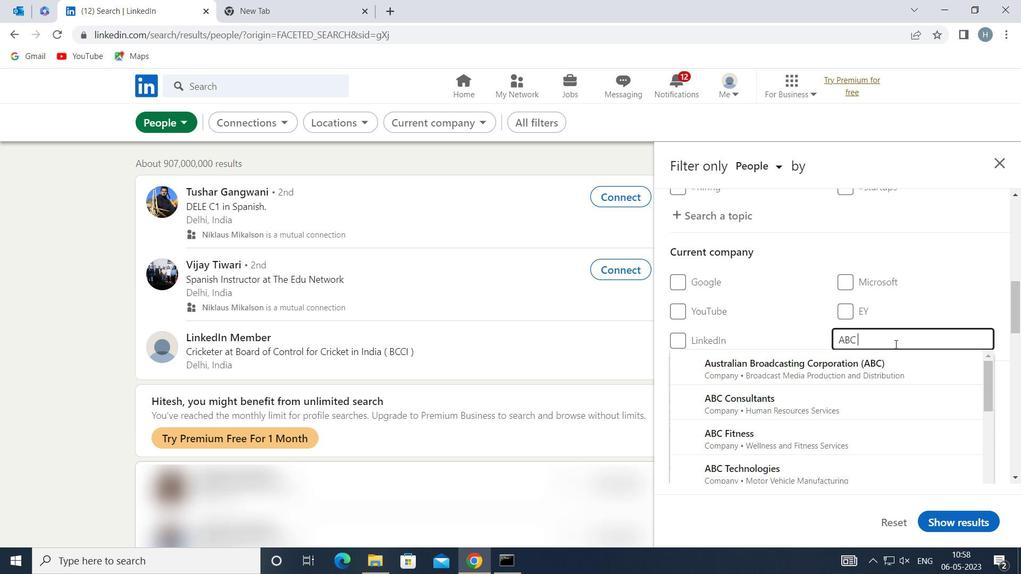 
Action: Mouse moved to (856, 369)
Screenshot: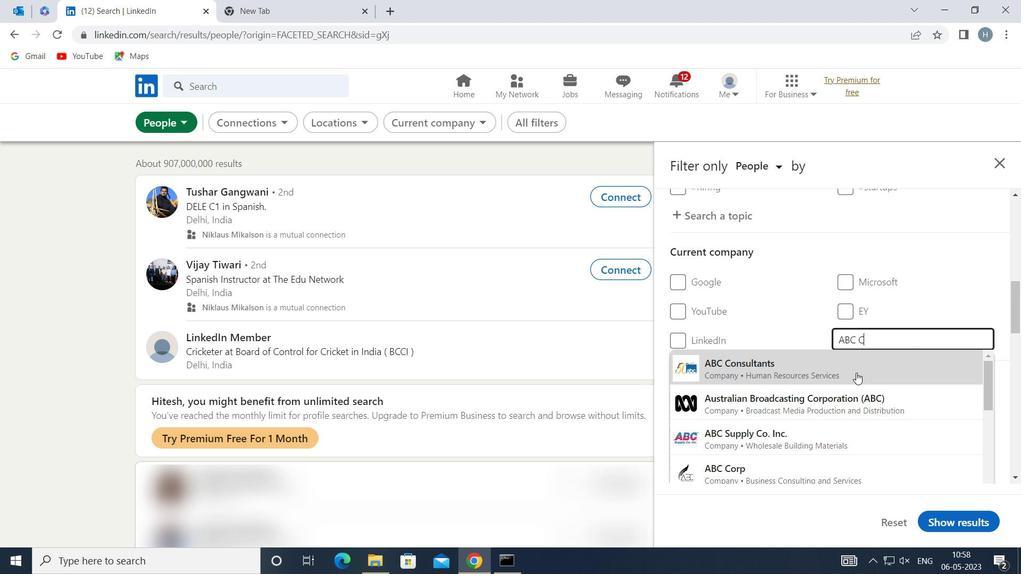 
Action: Mouse pressed left at (856, 369)
Screenshot: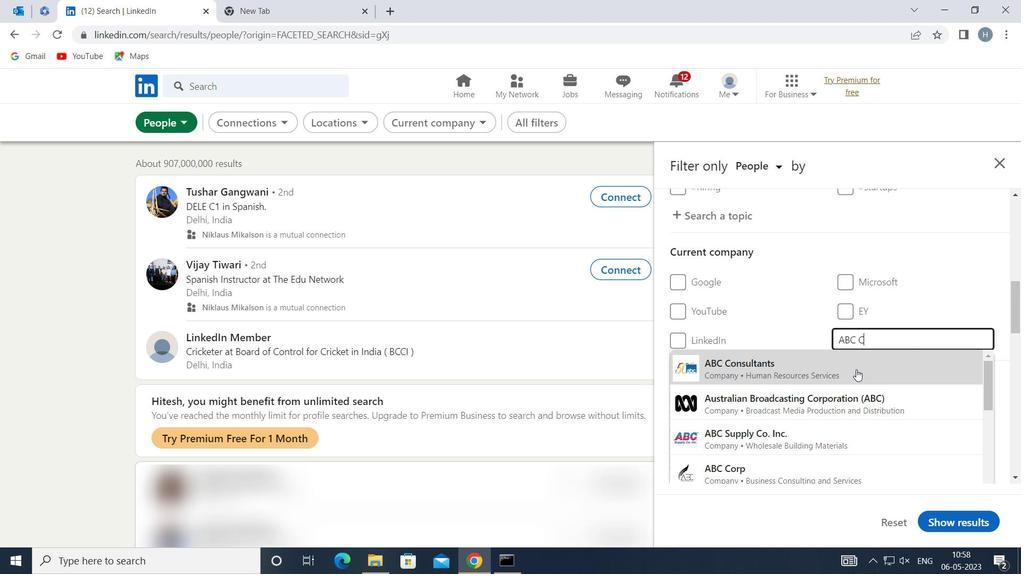 
Action: Mouse moved to (808, 347)
Screenshot: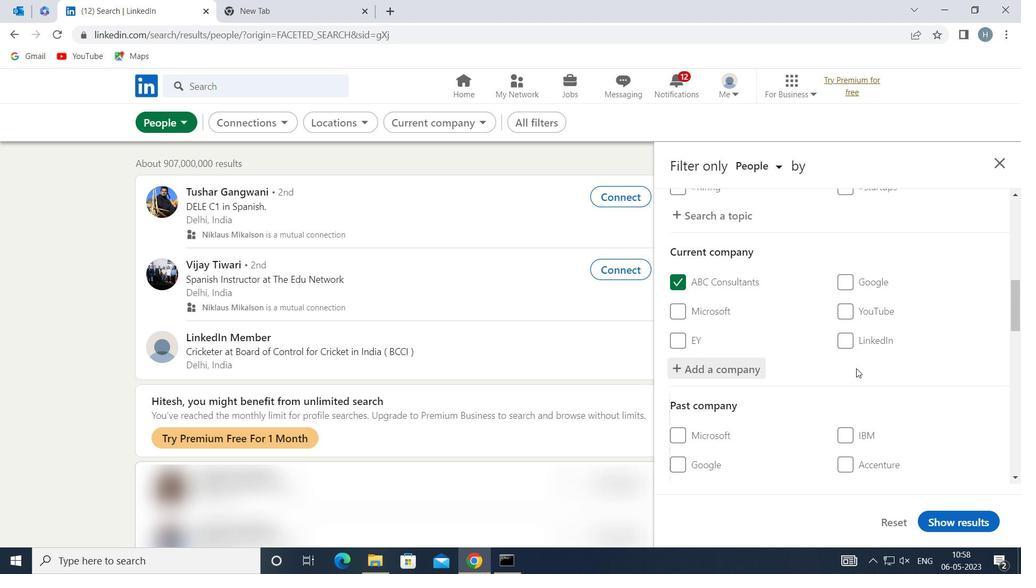 
Action: Mouse scrolled (808, 346) with delta (0, 0)
Screenshot: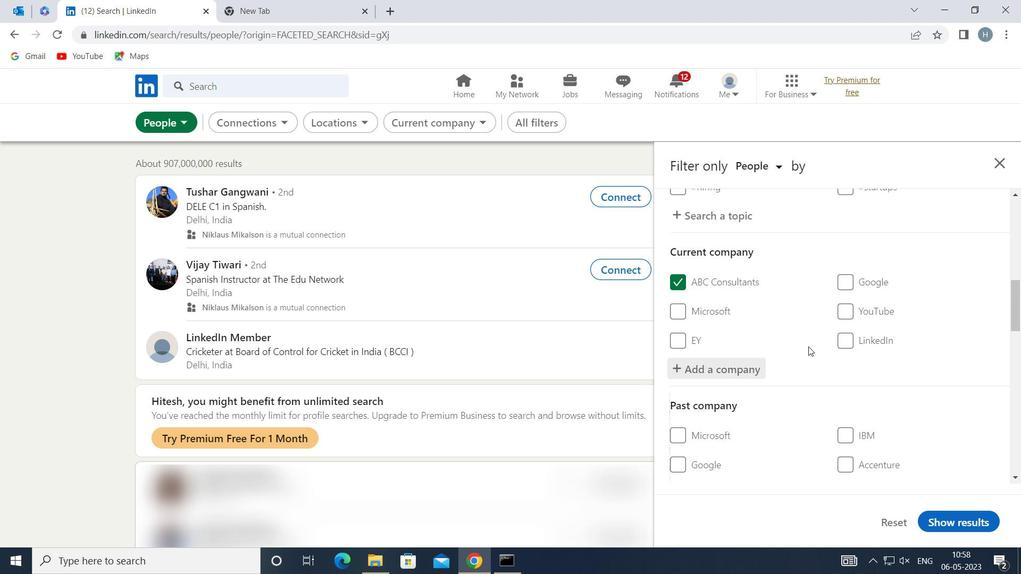 
Action: Mouse scrolled (808, 346) with delta (0, 0)
Screenshot: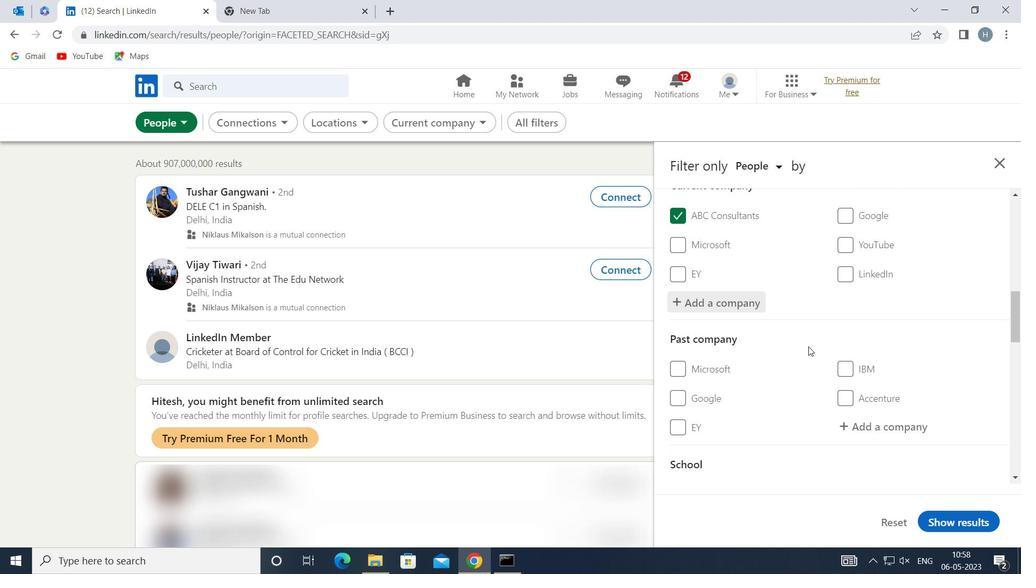 
Action: Mouse scrolled (808, 346) with delta (0, 0)
Screenshot: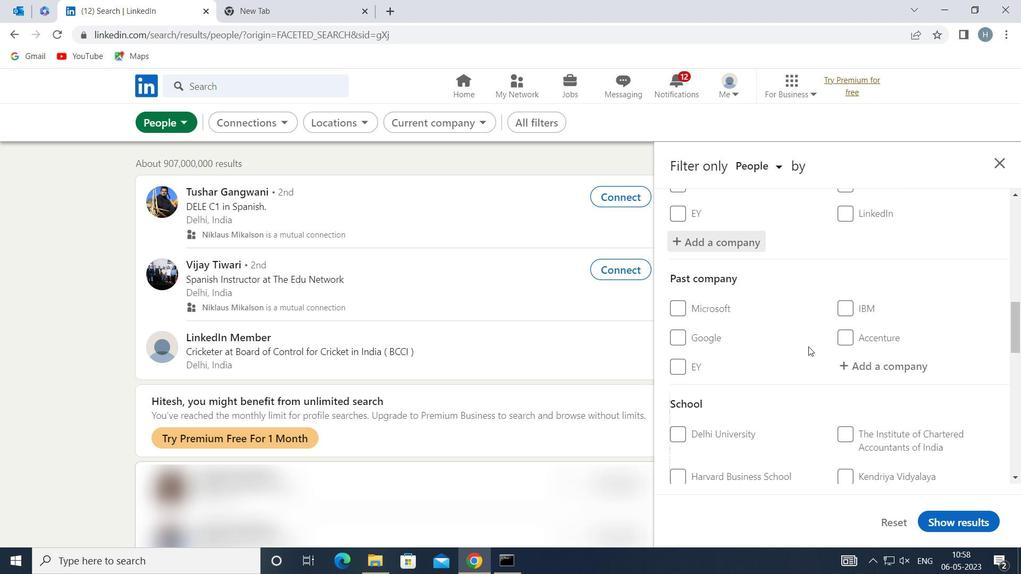 
Action: Mouse scrolled (808, 346) with delta (0, 0)
Screenshot: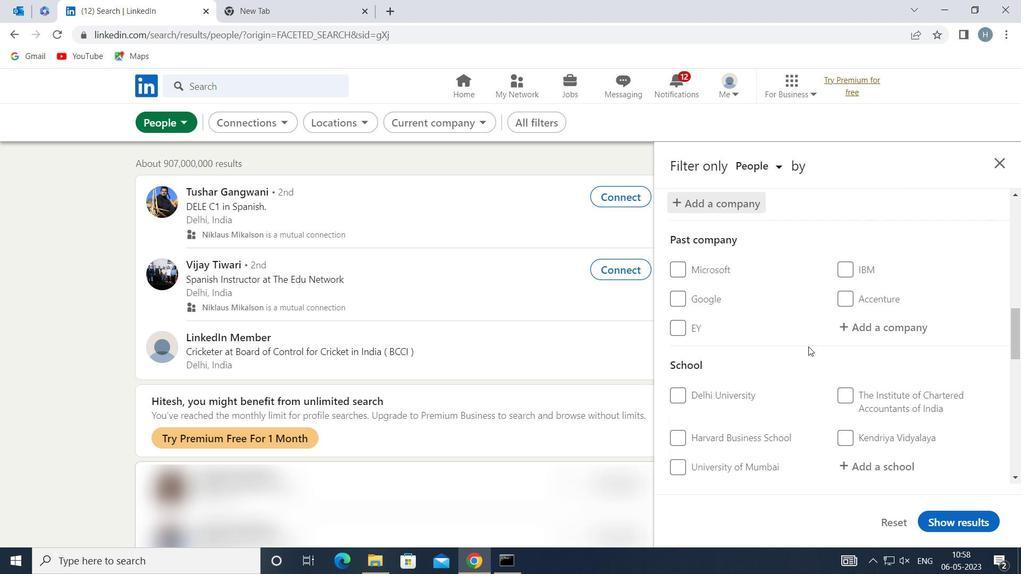 
Action: Mouse moved to (870, 362)
Screenshot: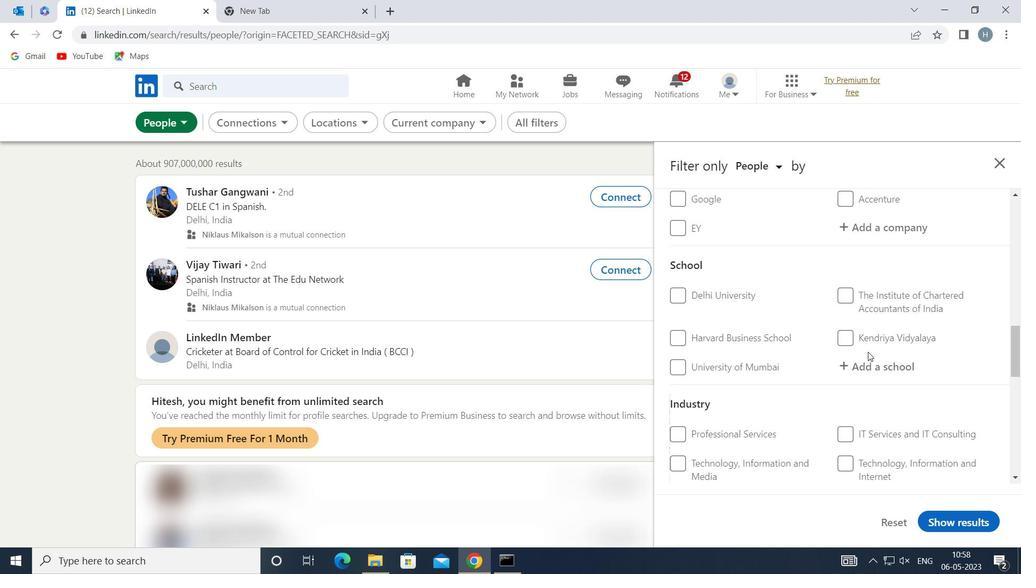 
Action: Mouse pressed left at (870, 362)
Screenshot: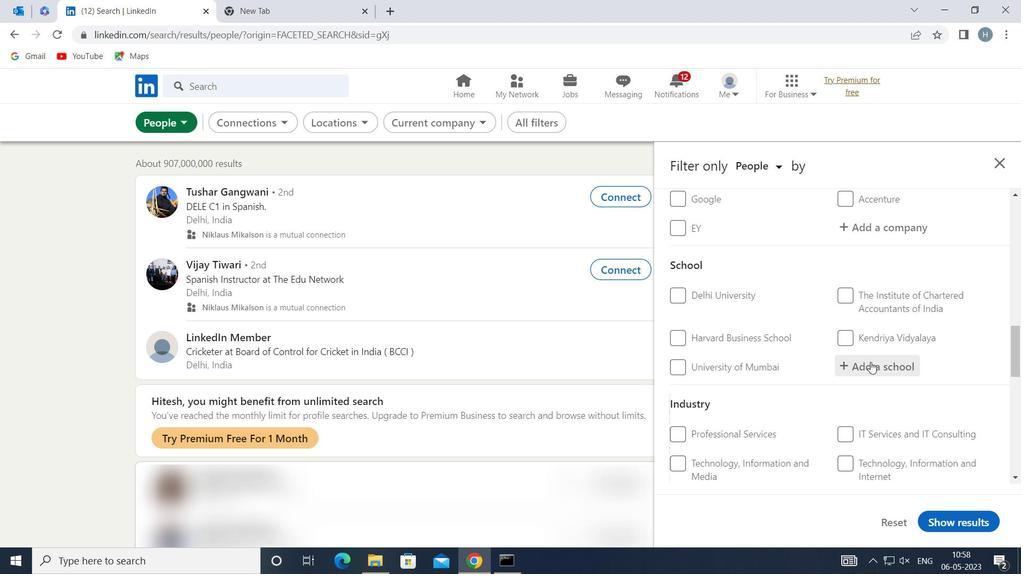 
Action: Key pressed <Key.shift>ST<Key.space><Key.shift><Key.shift><Key.shift><Key.shift><Key.shift><Key.shift><Key.shift><Key.shift>PETER'S<Key.space><Key.shift>EG<Key.backspace>NGIN
Screenshot: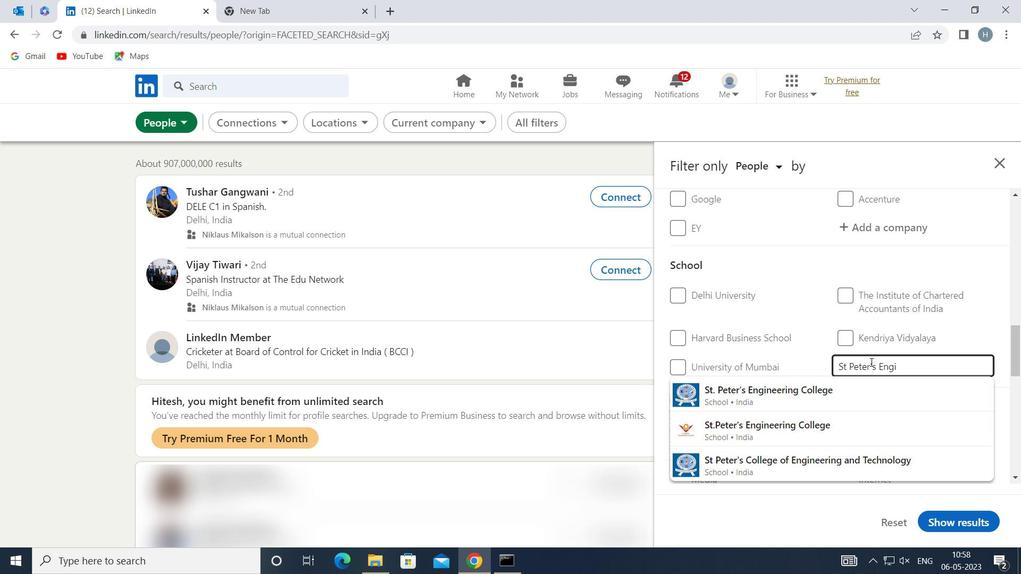 
Action: Mouse moved to (839, 392)
Screenshot: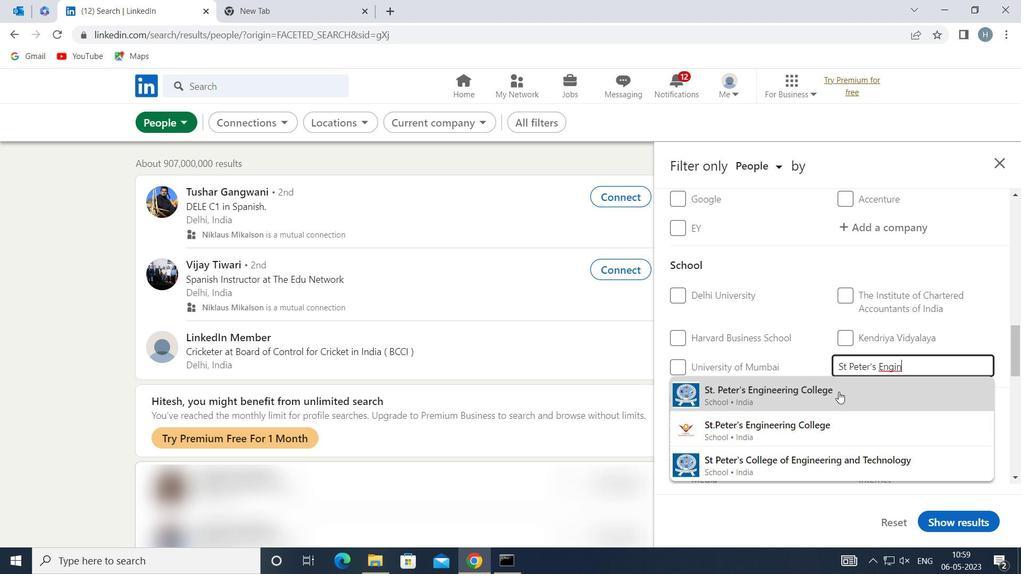 
Action: Mouse pressed left at (839, 392)
Screenshot: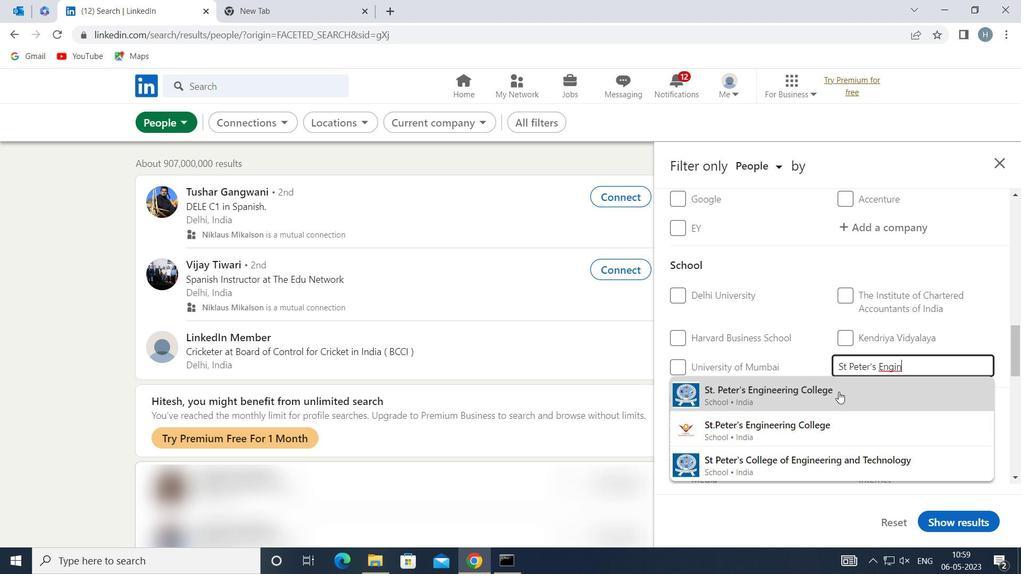 
Action: Mouse moved to (799, 378)
Screenshot: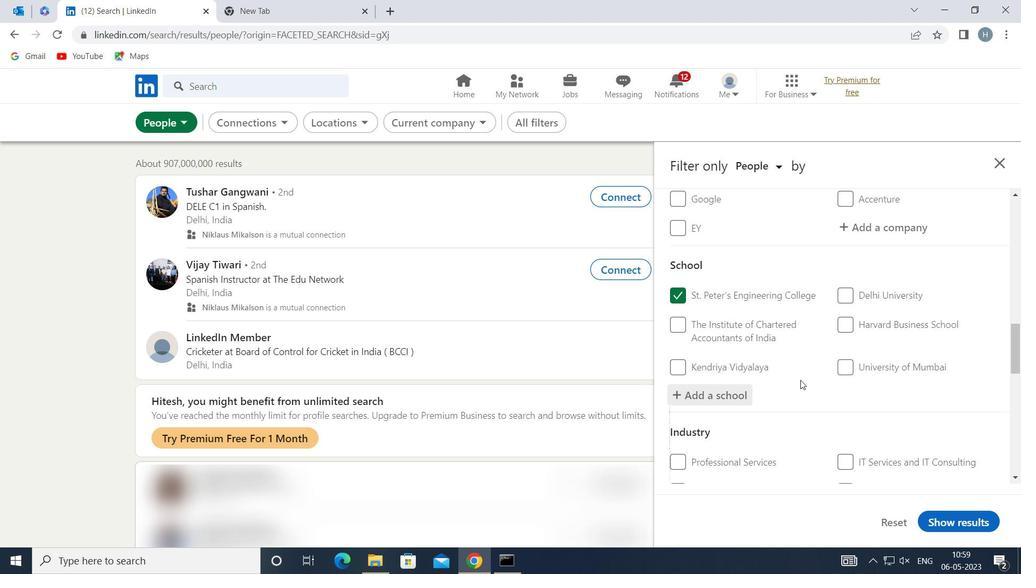 
Action: Mouse scrolled (799, 378) with delta (0, 0)
Screenshot: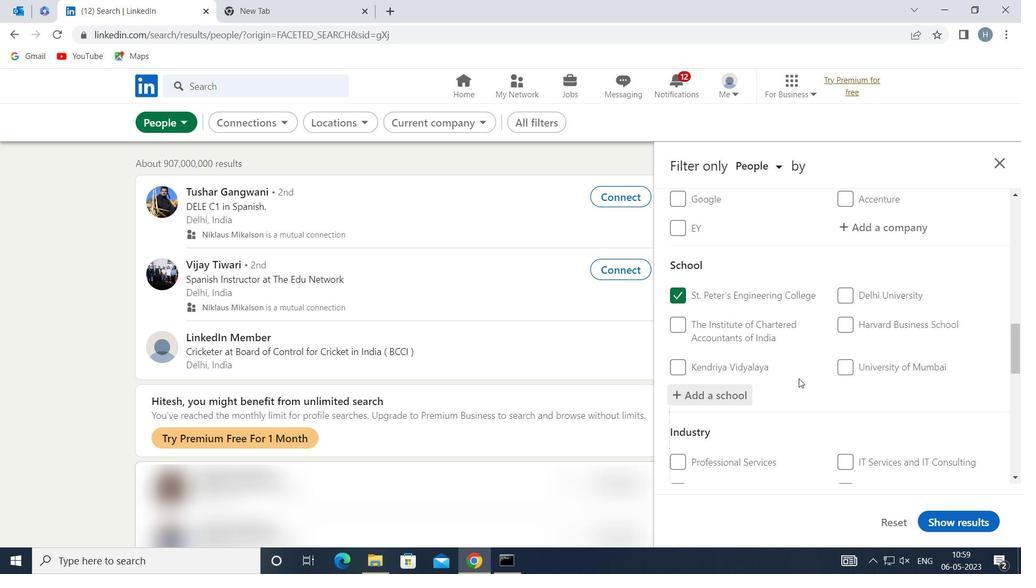 
Action: Mouse scrolled (799, 378) with delta (0, 0)
Screenshot: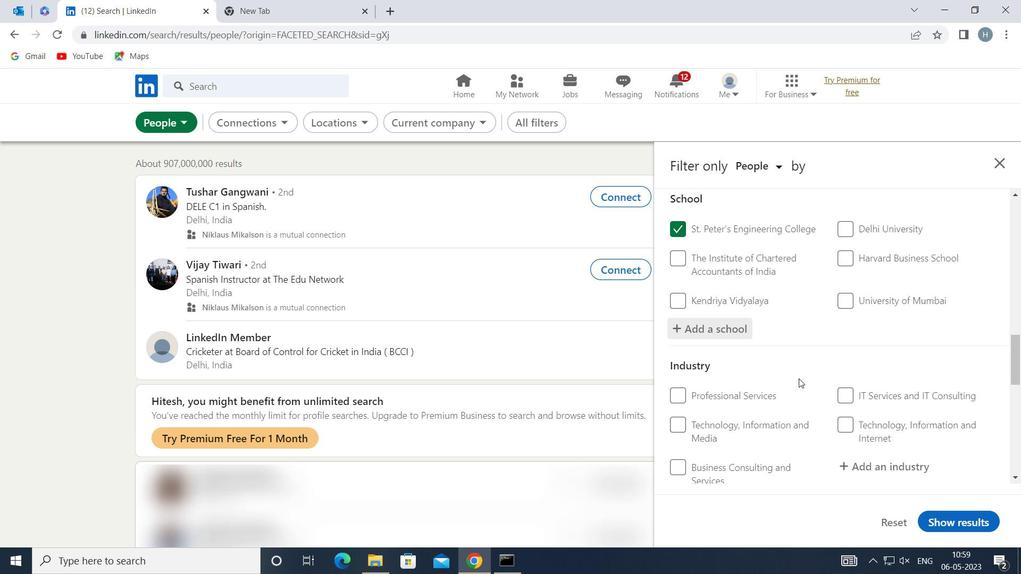 
Action: Mouse scrolled (799, 378) with delta (0, 0)
Screenshot: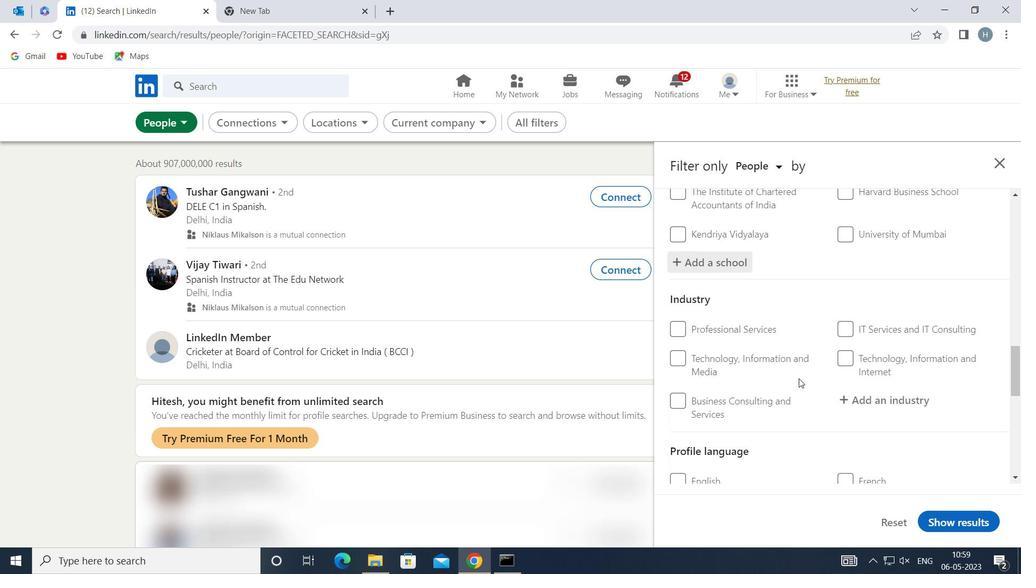 
Action: Mouse moved to (881, 331)
Screenshot: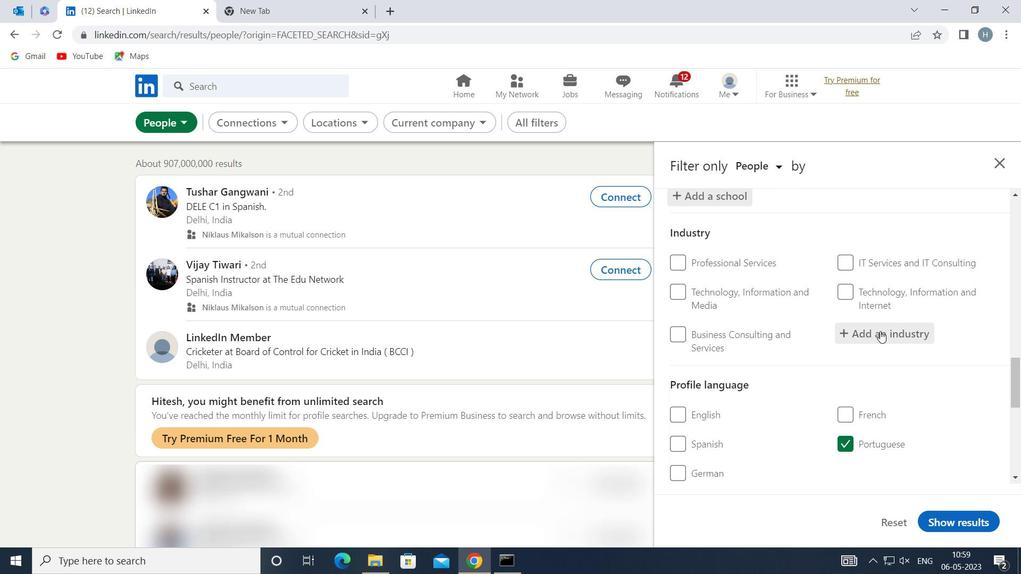 
Action: Mouse pressed left at (881, 331)
Screenshot: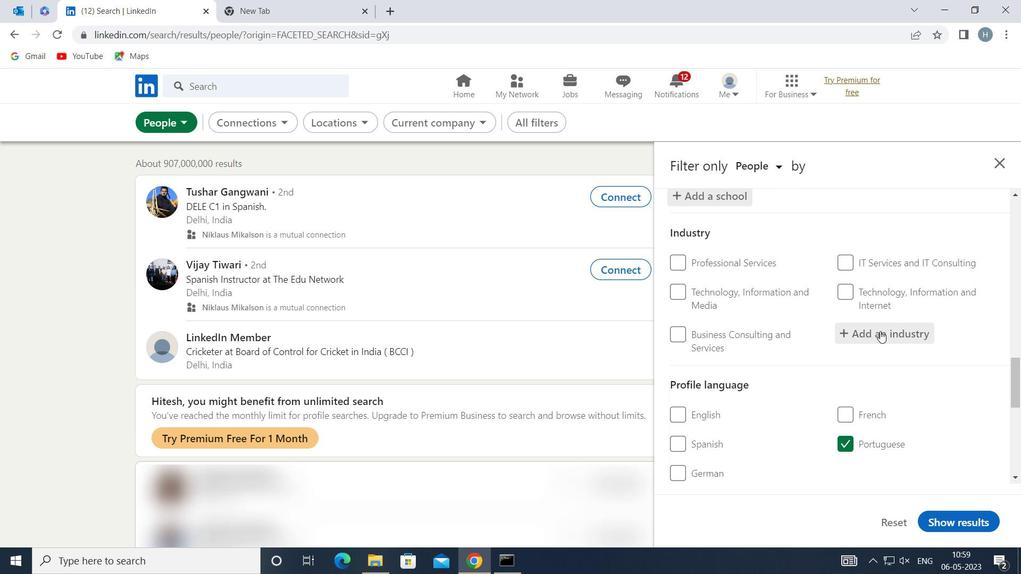 
Action: Key pressed <Key.shift>EDUCATION
Screenshot: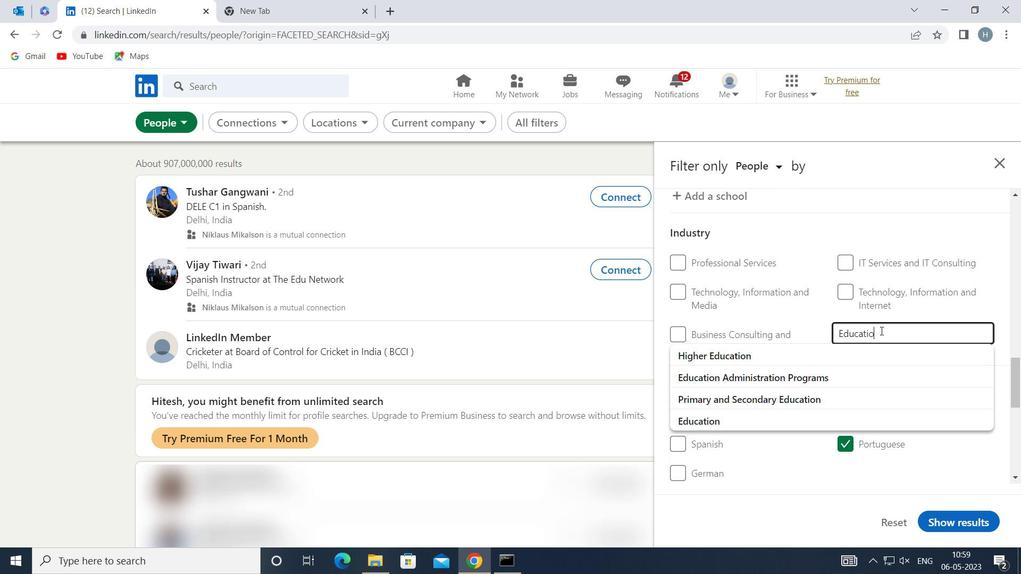 
Action: Mouse moved to (771, 414)
Screenshot: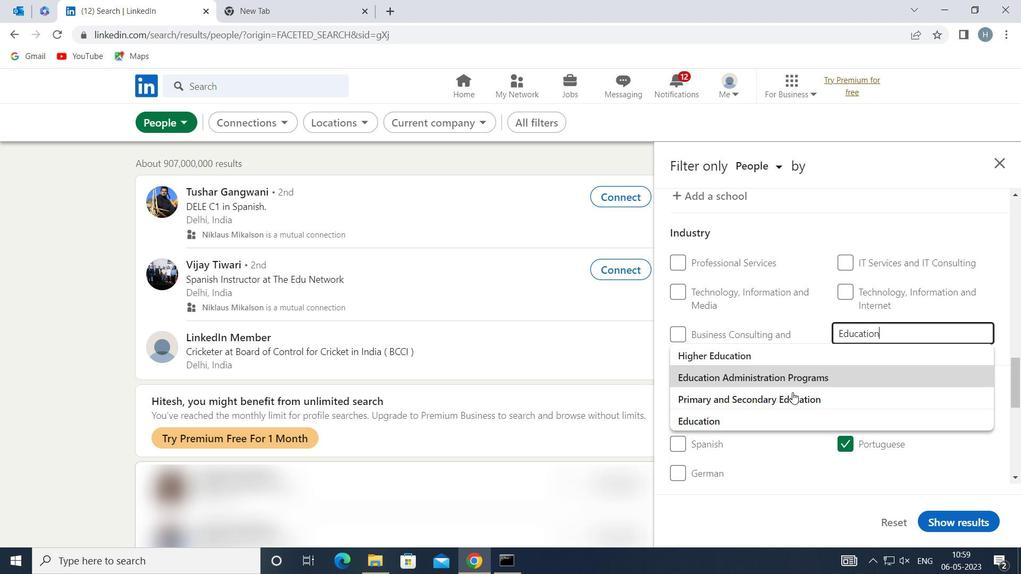 
Action: Mouse pressed left at (771, 414)
Screenshot: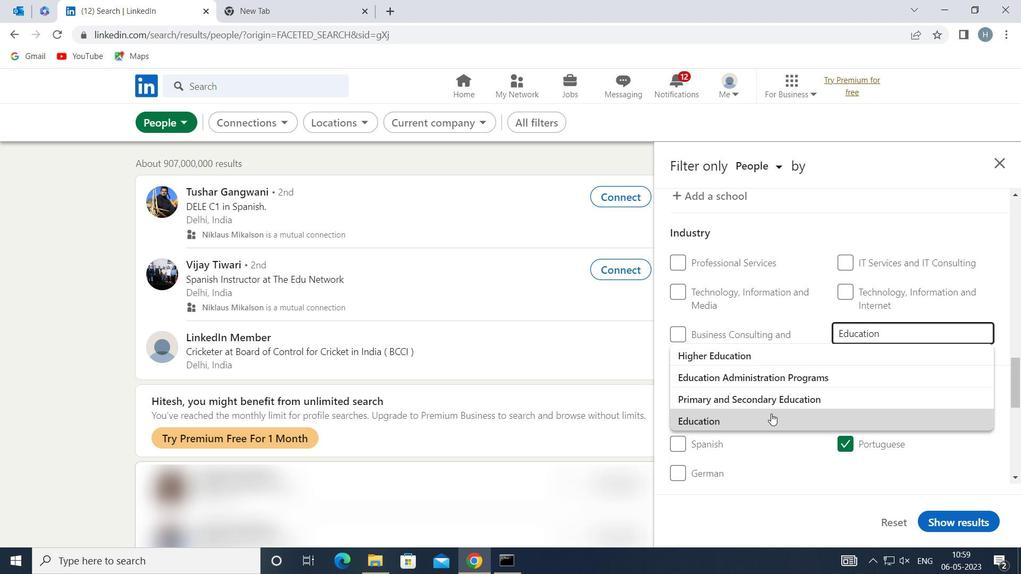 
Action: Mouse moved to (776, 390)
Screenshot: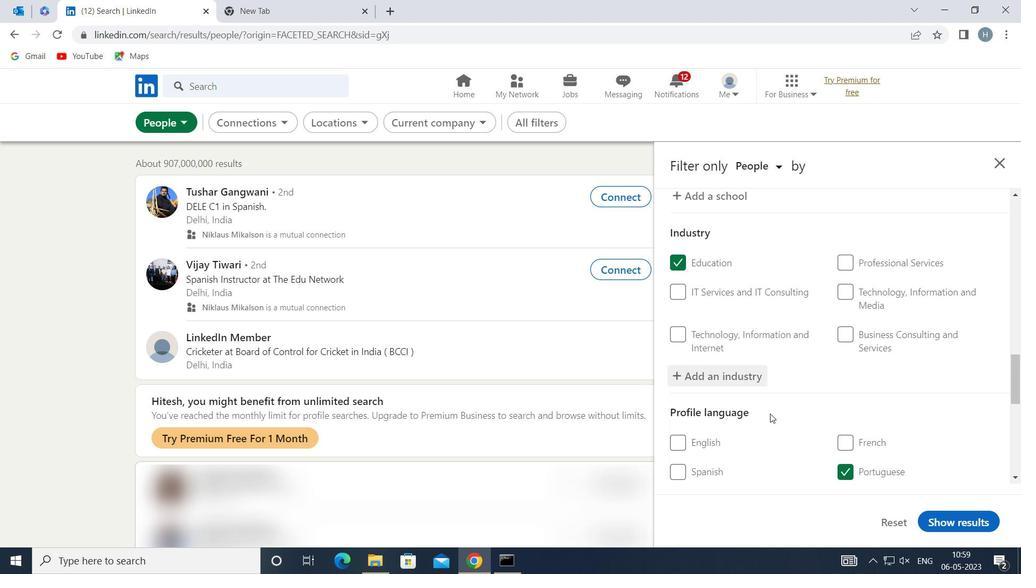 
Action: Mouse scrolled (776, 389) with delta (0, 0)
Screenshot: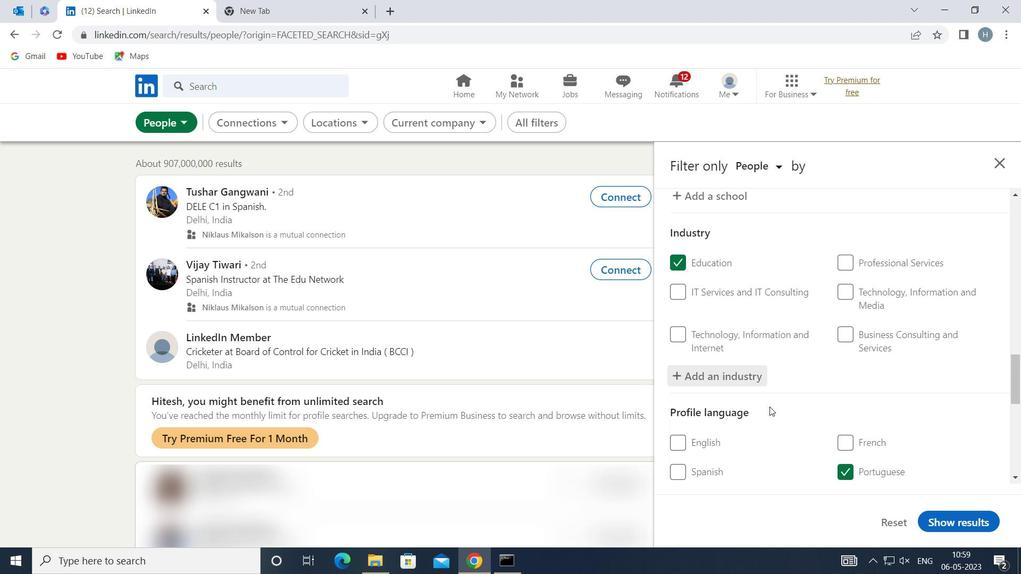
Action: Mouse scrolled (776, 389) with delta (0, 0)
Screenshot: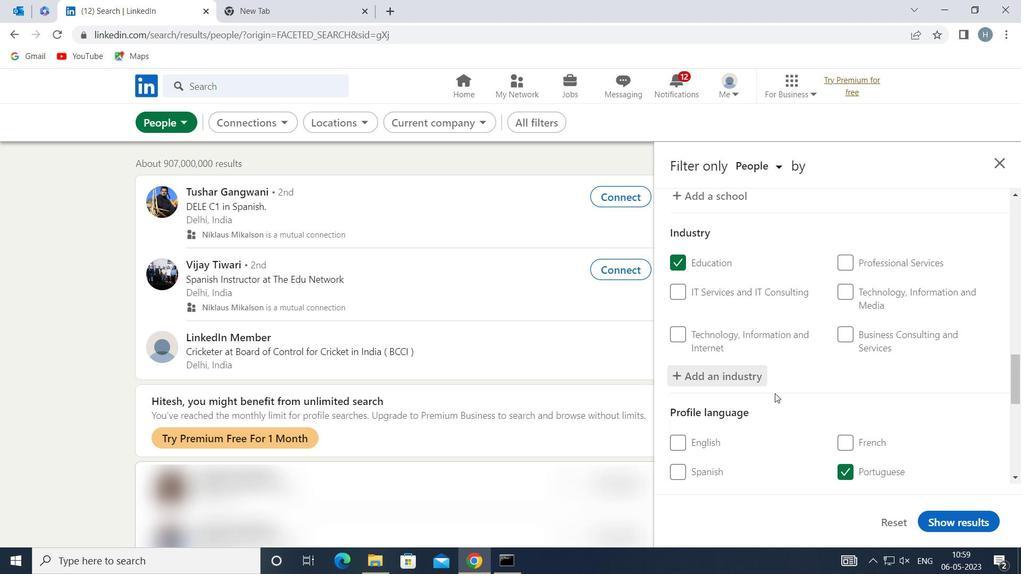 
Action: Mouse moved to (782, 378)
Screenshot: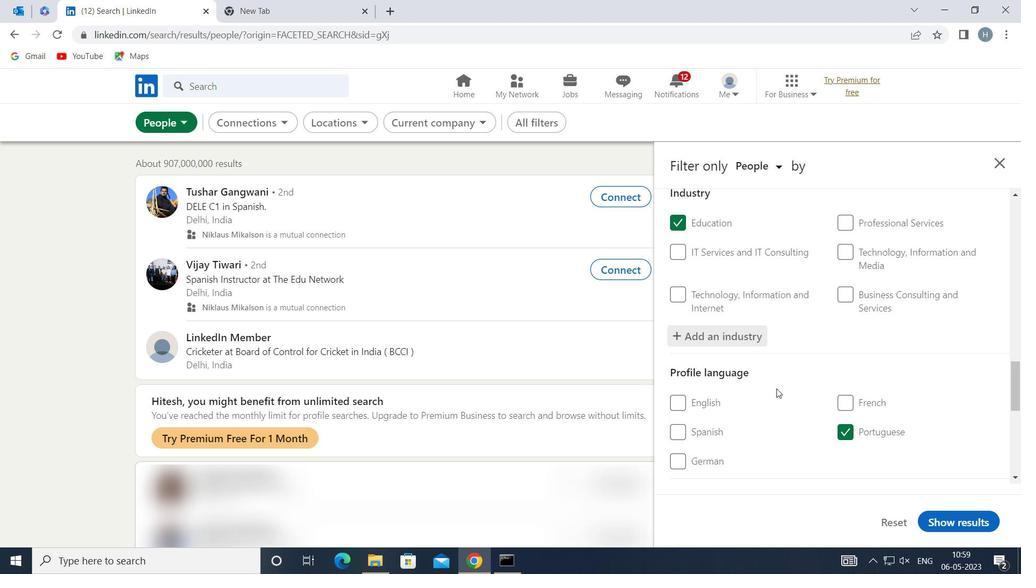 
Action: Mouse scrolled (782, 378) with delta (0, 0)
Screenshot: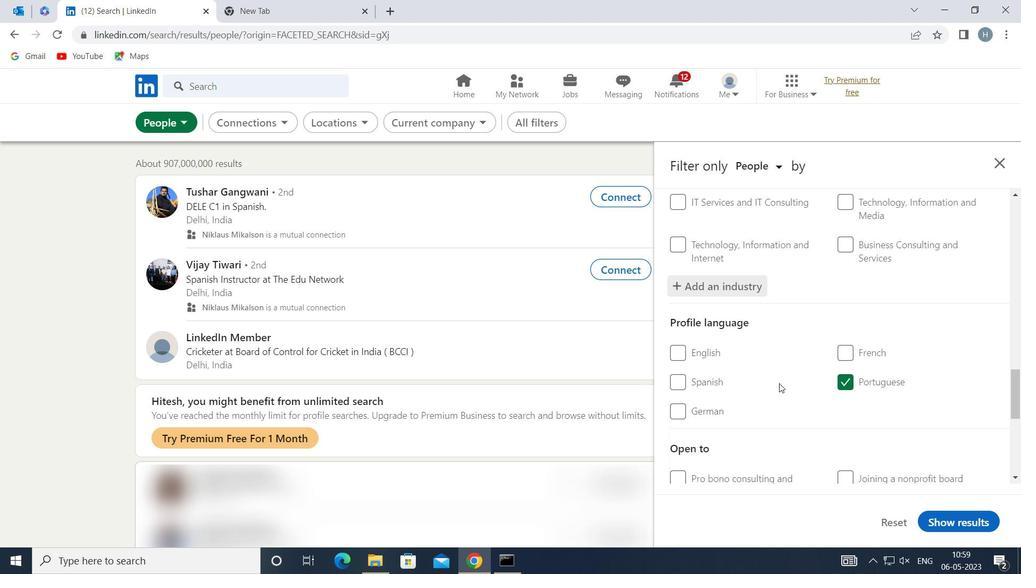 
Action: Mouse moved to (787, 376)
Screenshot: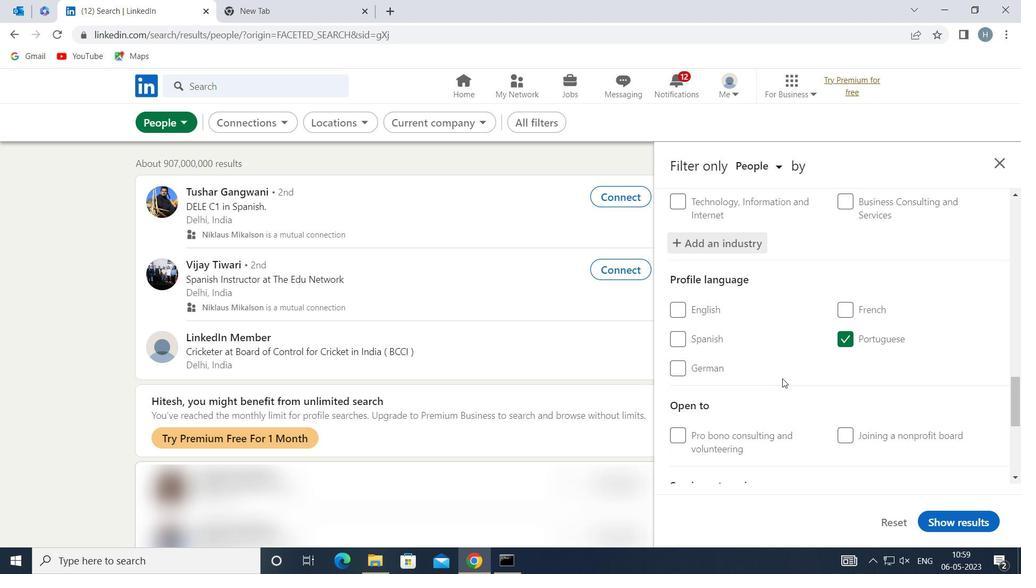 
Action: Mouse scrolled (787, 375) with delta (0, 0)
Screenshot: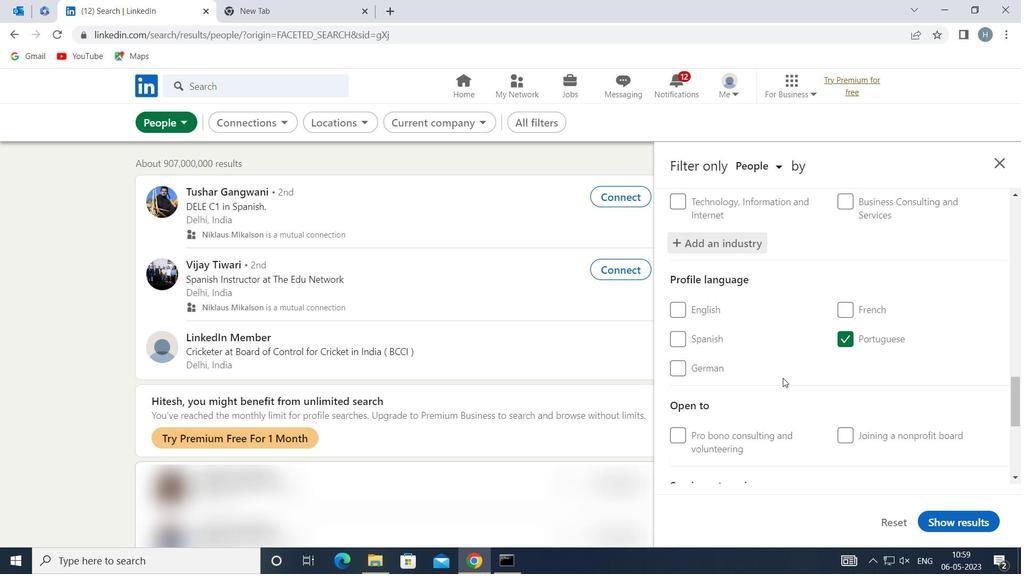 
Action: Mouse scrolled (787, 375) with delta (0, 0)
Screenshot: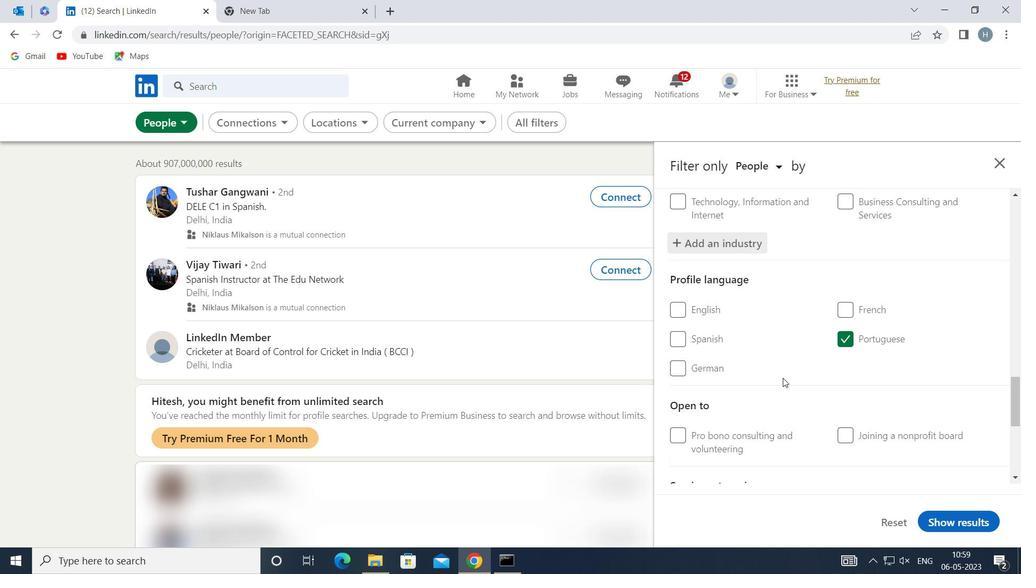 
Action: Mouse moved to (870, 368)
Screenshot: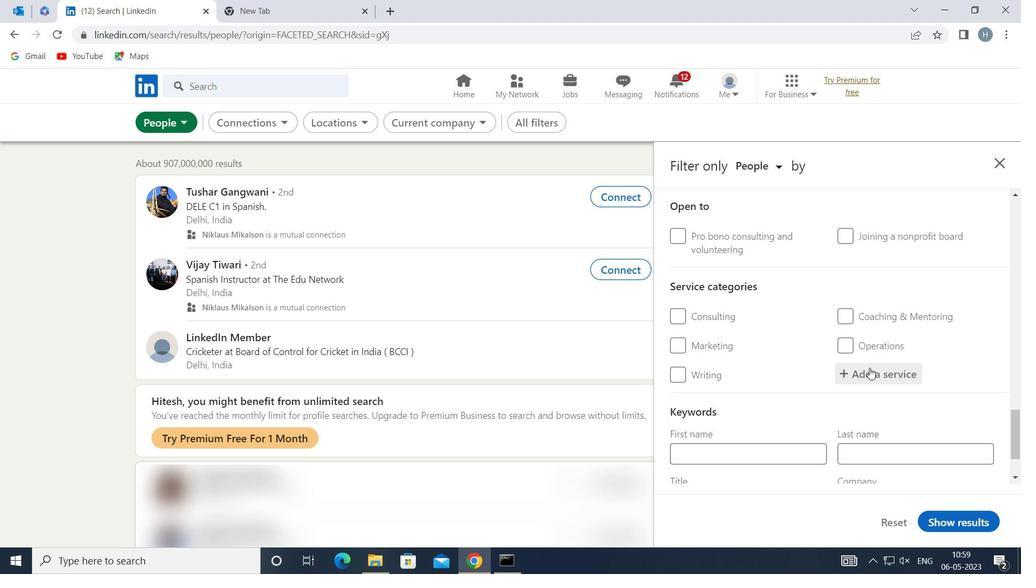 
Action: Mouse pressed left at (870, 368)
Screenshot: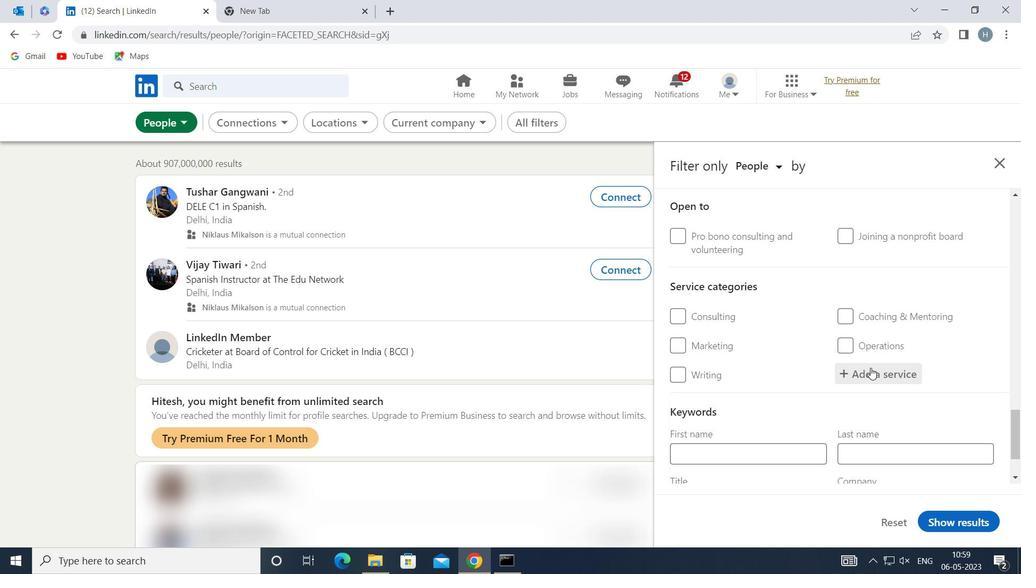 
Action: Mouse moved to (871, 368)
Screenshot: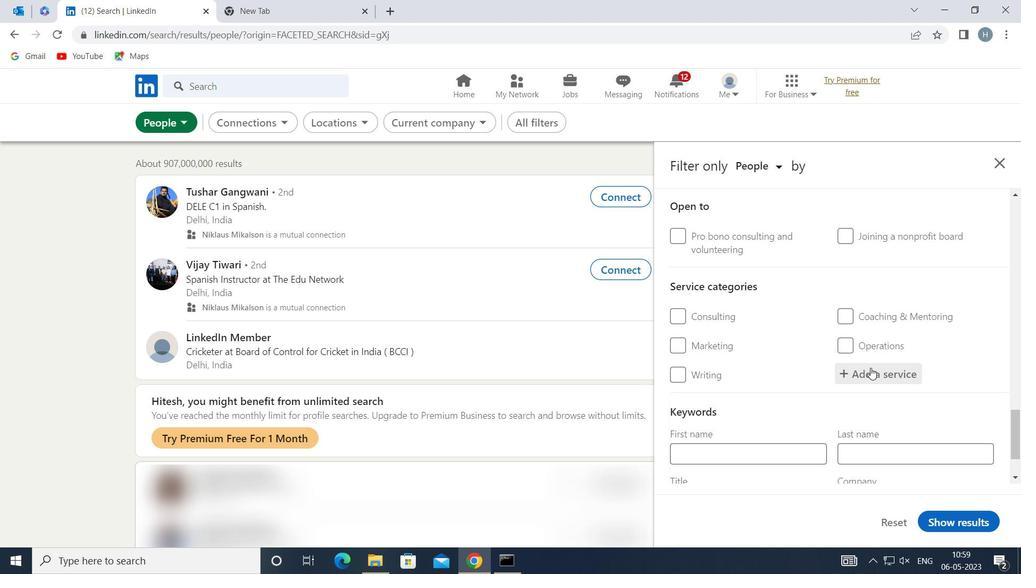 
Action: Key pressed <Key.shift>ANIMATION<Key.shift>ARCHITECTURE
Screenshot: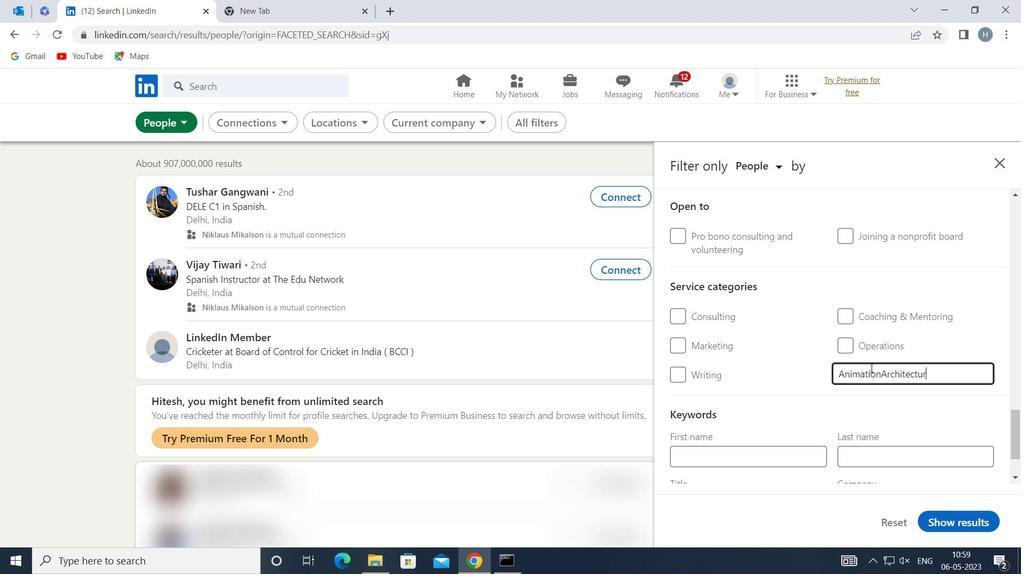 
Action: Mouse moved to (878, 392)
Screenshot: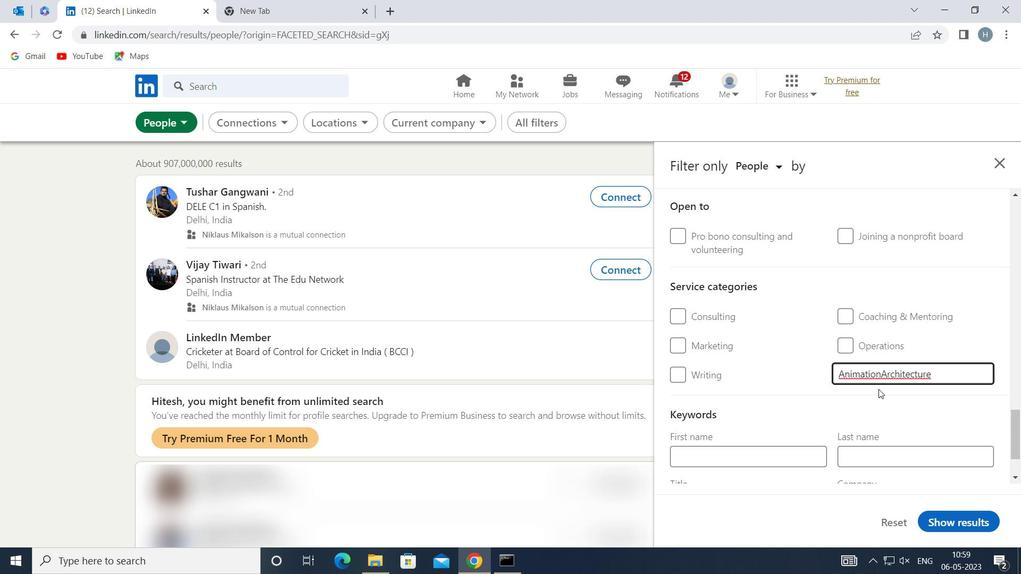
Action: Mouse pressed left at (878, 392)
Screenshot: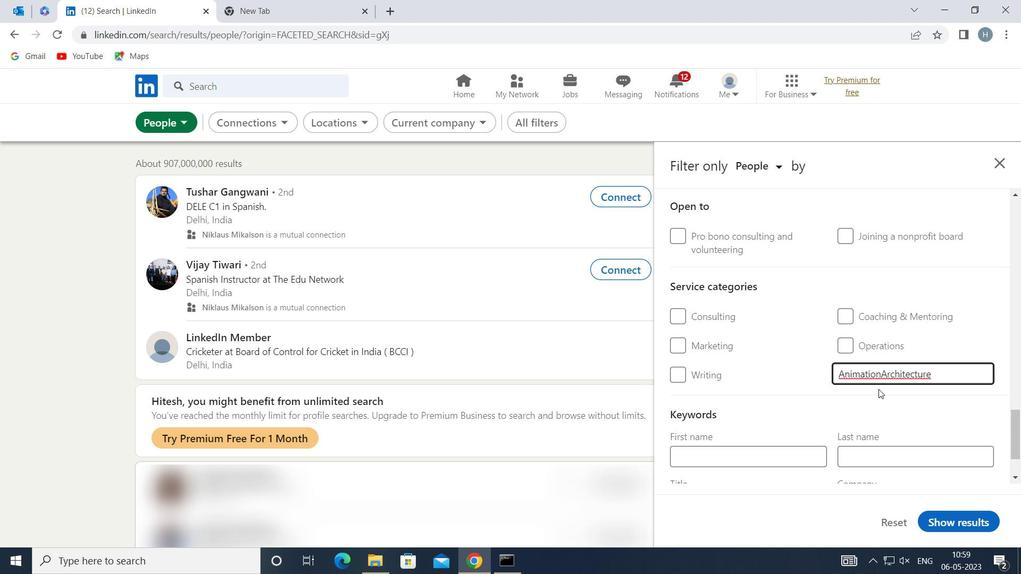 
Action: Mouse moved to (845, 379)
Screenshot: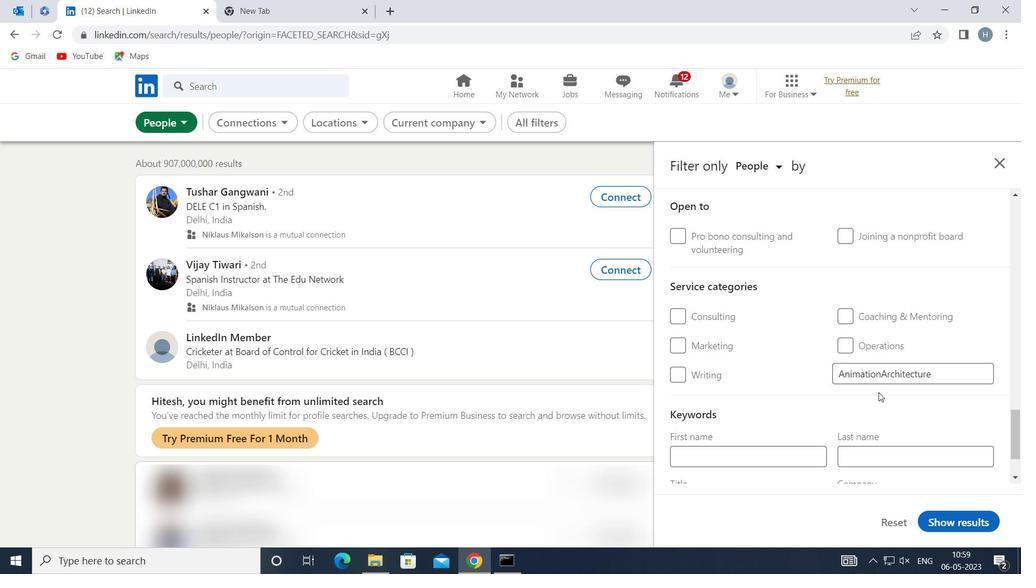 
Action: Mouse scrolled (845, 379) with delta (0, 0)
Screenshot: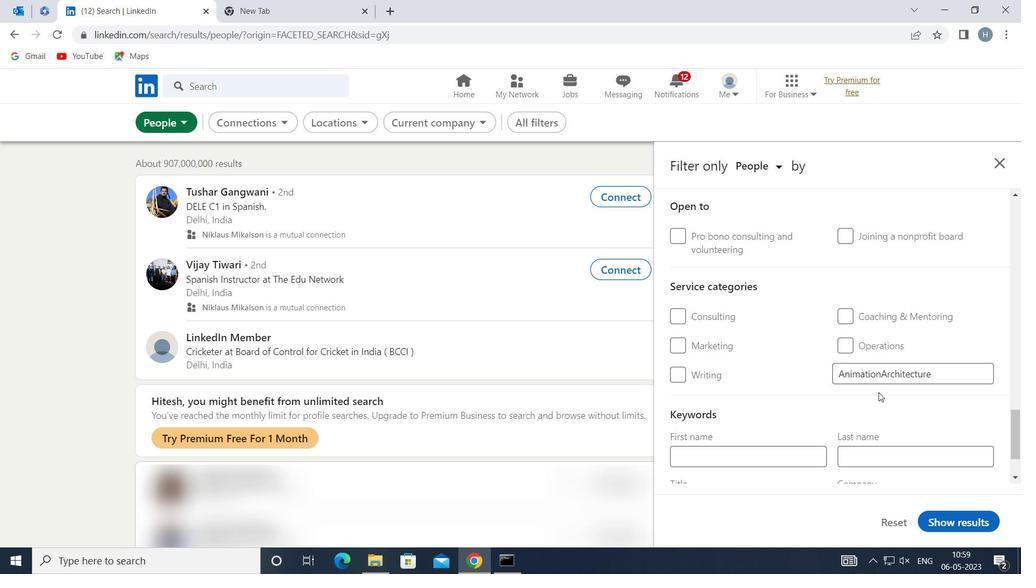 
Action: Mouse scrolled (845, 379) with delta (0, 0)
Screenshot: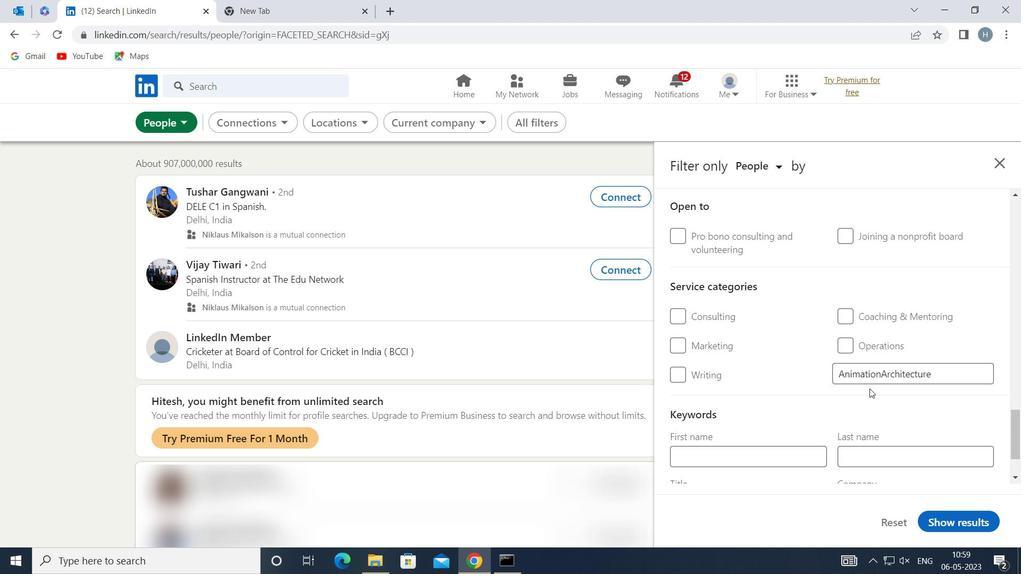 
Action: Mouse moved to (845, 379)
Screenshot: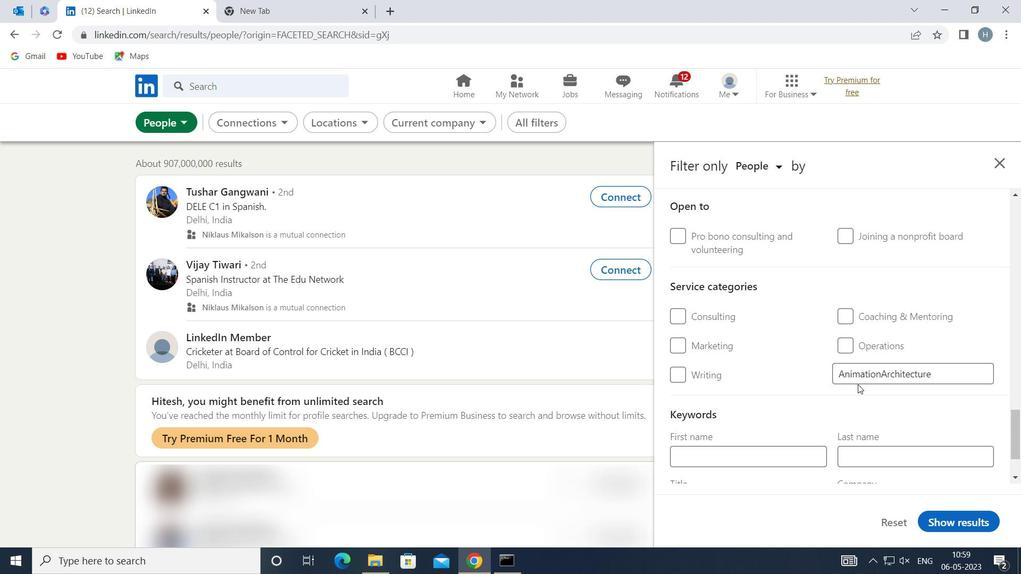 
Action: Mouse scrolled (845, 378) with delta (0, 0)
Screenshot: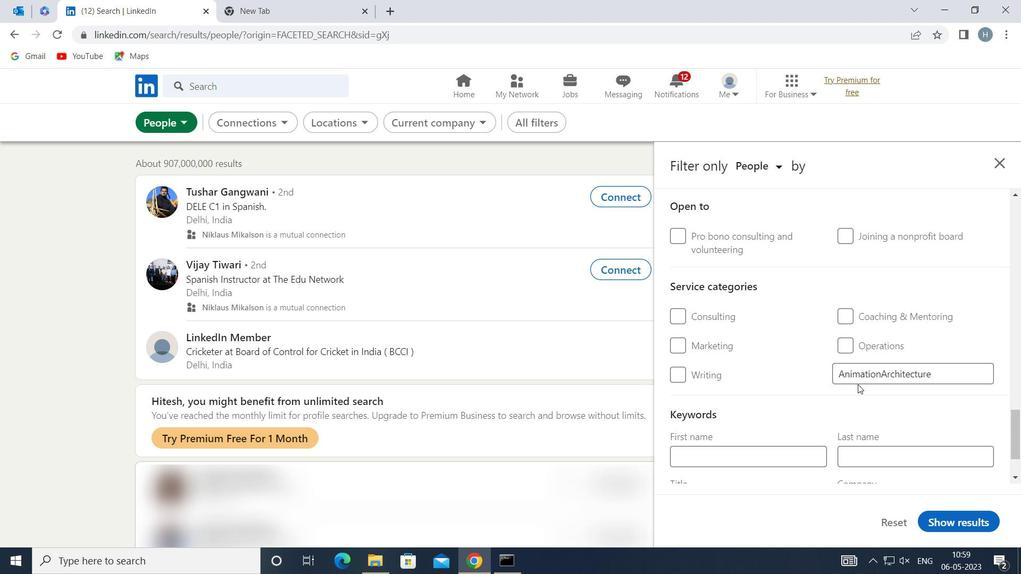 
Action: Mouse moved to (788, 422)
Screenshot: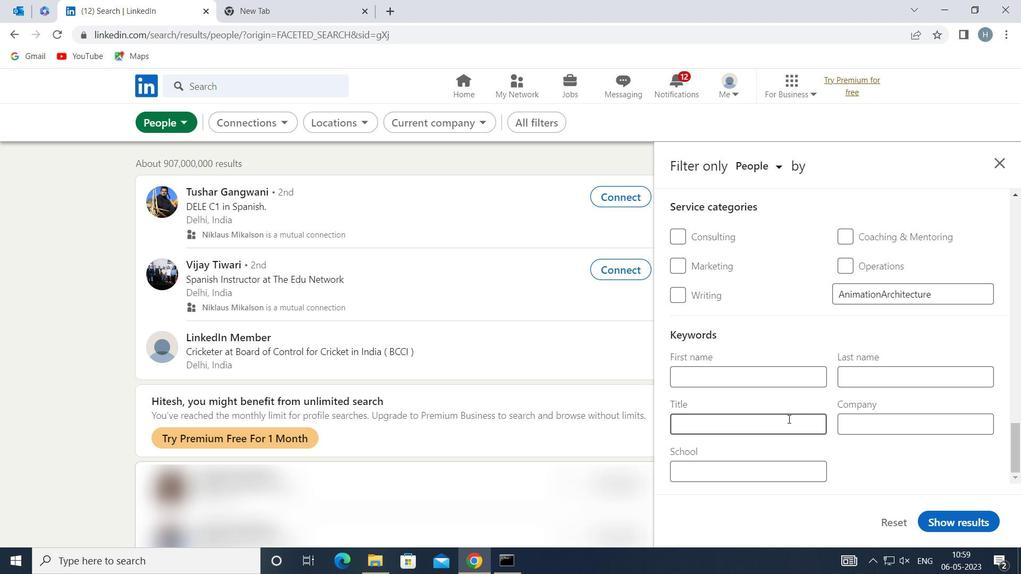 
Action: Mouse pressed left at (788, 422)
Screenshot: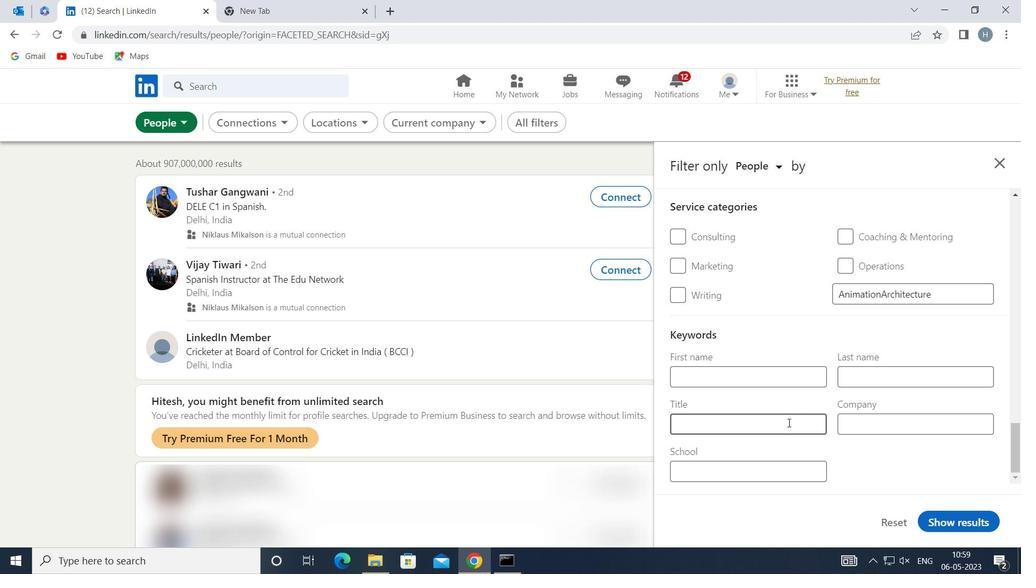 
Action: Key pressed <Key.shift>MARKETING<Key.space><Key.shift>COMMUNICATIONS<Key.space><Key.shift>MANAGER
Screenshot: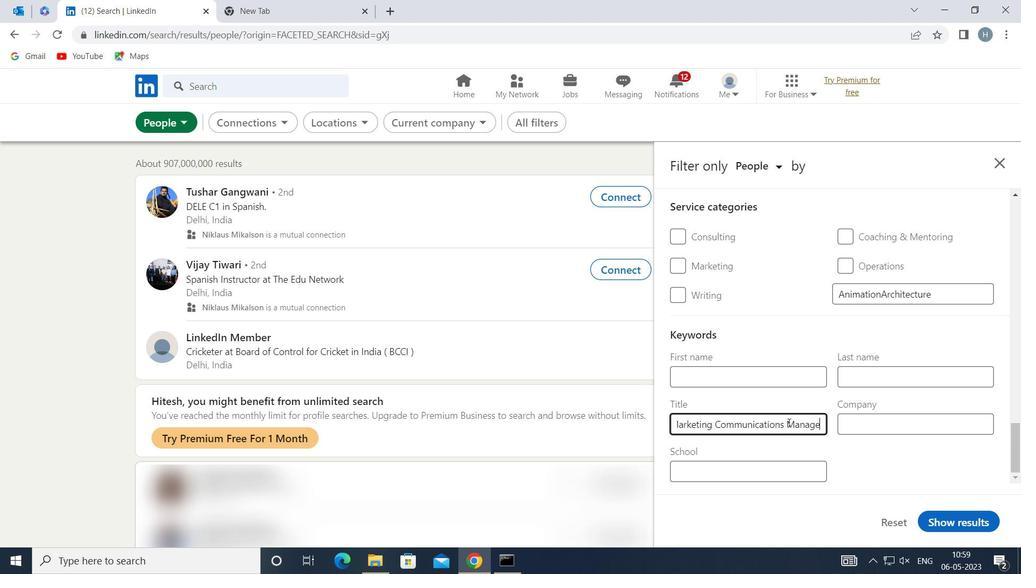 
Action: Mouse moved to (974, 517)
Screenshot: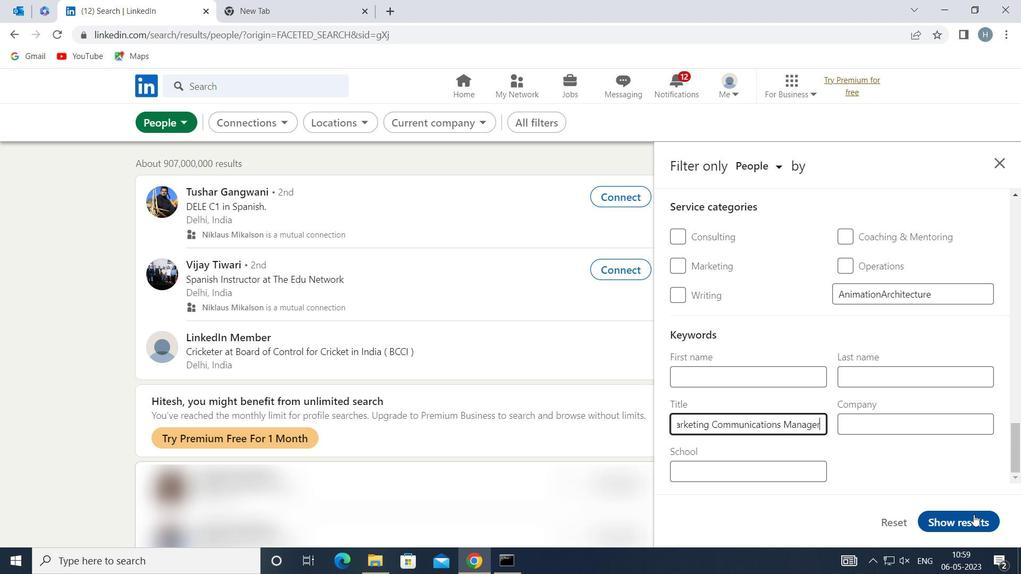 
Action: Mouse pressed left at (974, 517)
Screenshot: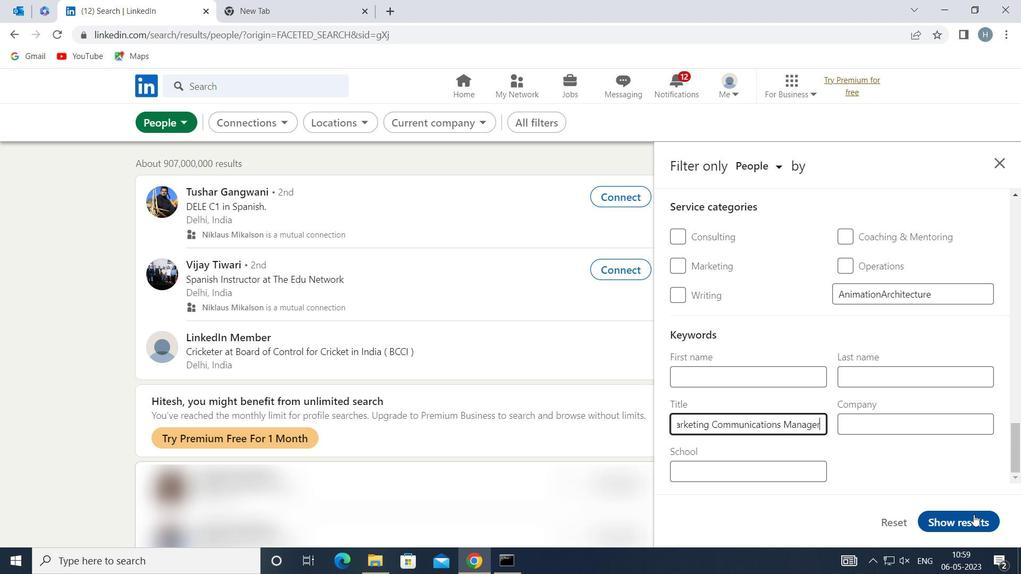 
Action: Mouse moved to (816, 444)
Screenshot: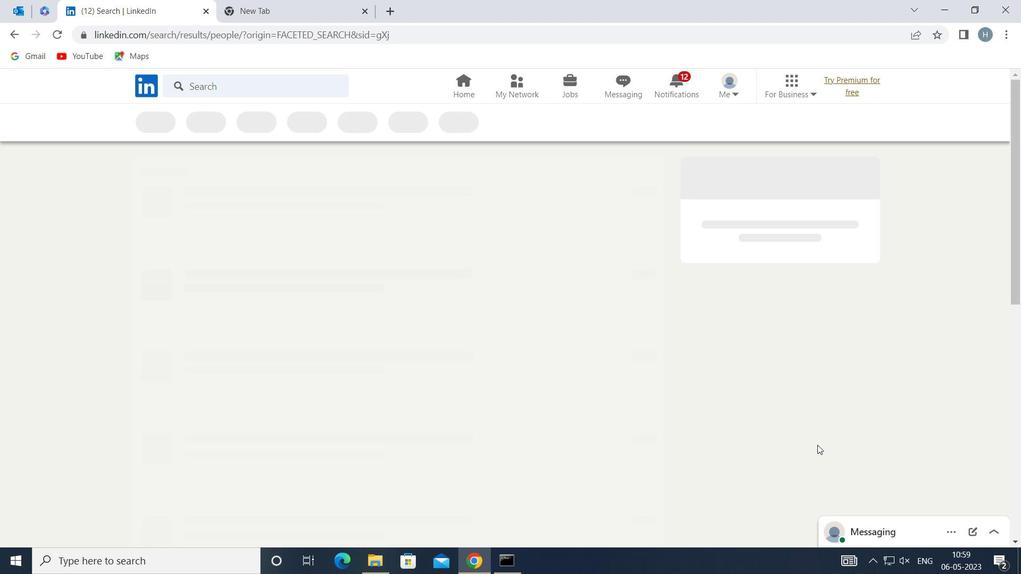 
